 Task: Research Airbnb properties in Begoro, Ghana from 10th November, 2023 to 25th November, 2023 for 4 adults. Place can be private room with 4 bedrooms having 4 beds and 4 bathrooms. Property type can be hotel. Amenities needed are: wifi, TV, free parkinig on premises, gym, breakfast.
Action: Mouse moved to (382, 145)
Screenshot: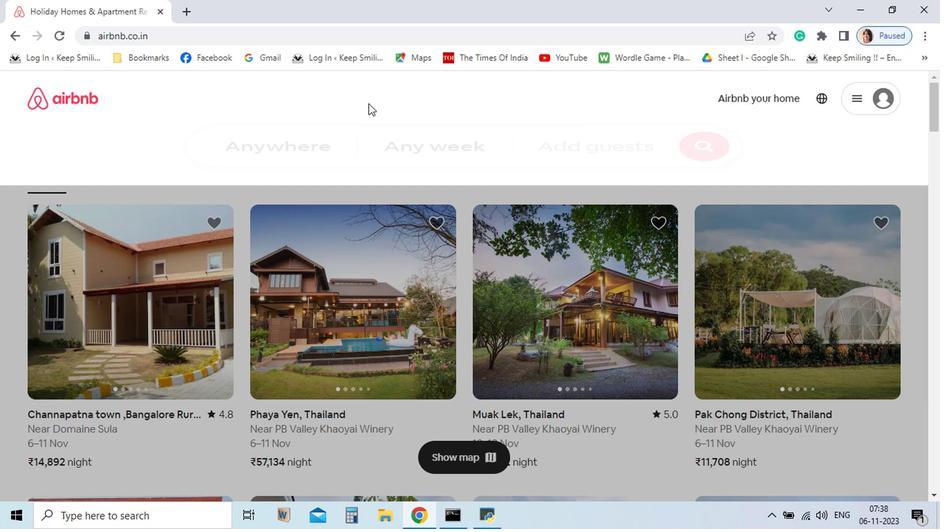 
Action: Mouse pressed left at (382, 145)
Screenshot: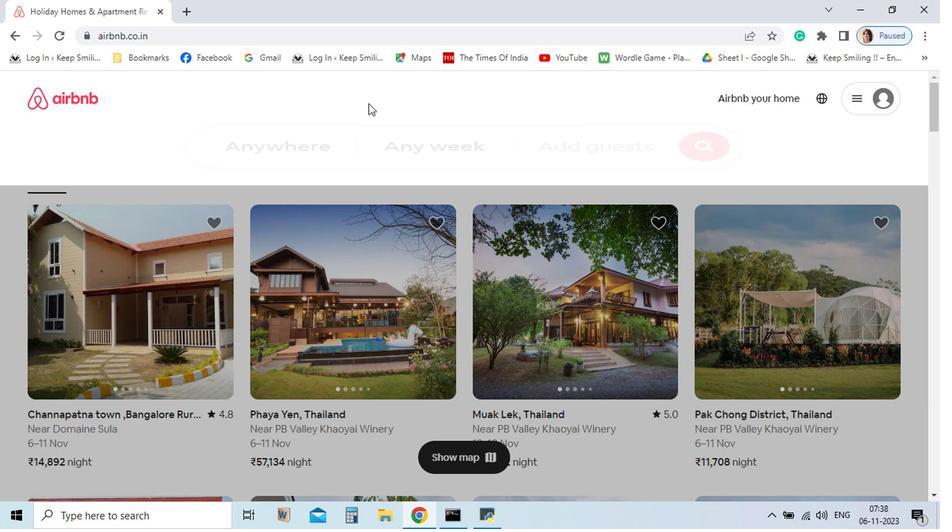 
Action: Mouse moved to (272, 195)
Screenshot: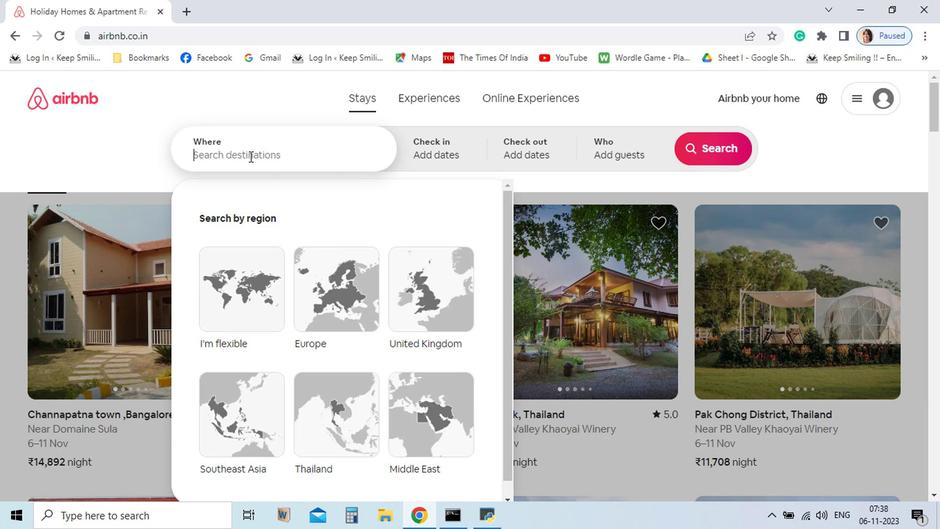 
Action: Mouse pressed left at (272, 195)
Screenshot: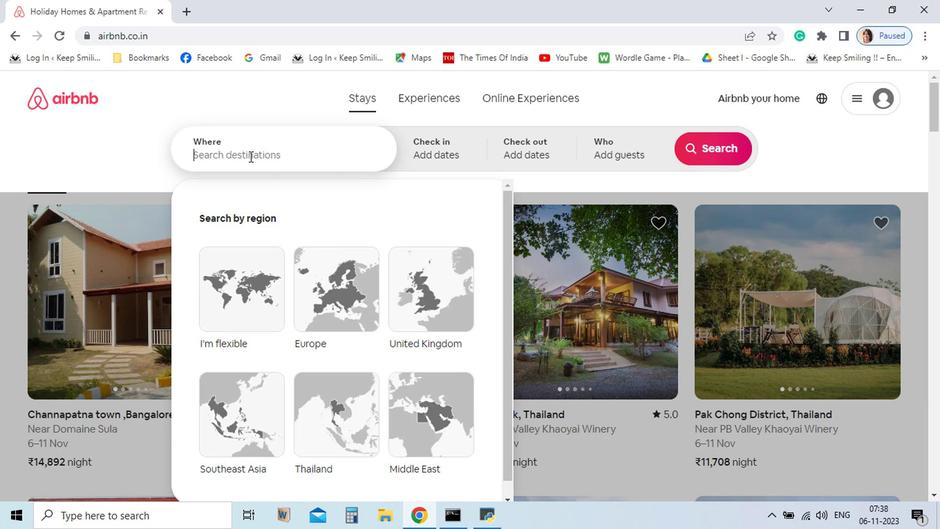 
Action: Key pressed <Key.shift>Begoro,<Key.space>
Screenshot: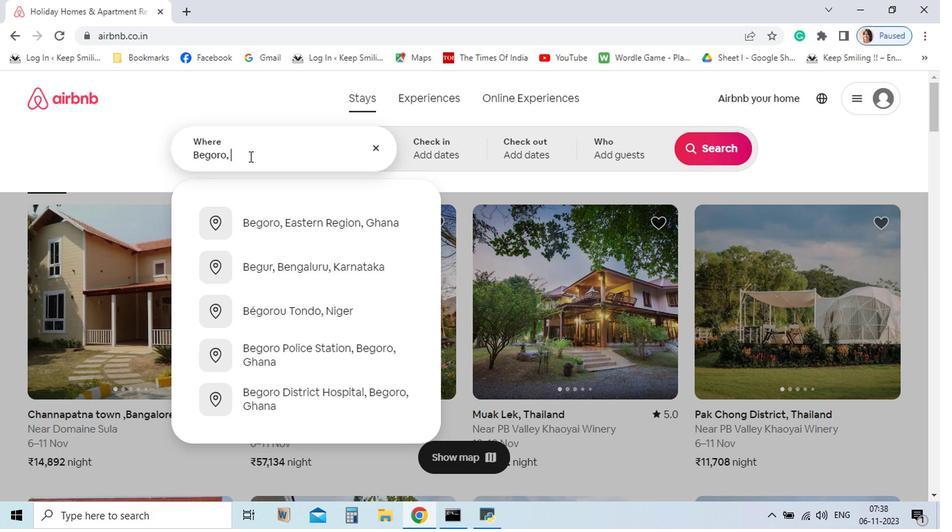 
Action: Mouse moved to (272, 195)
Screenshot: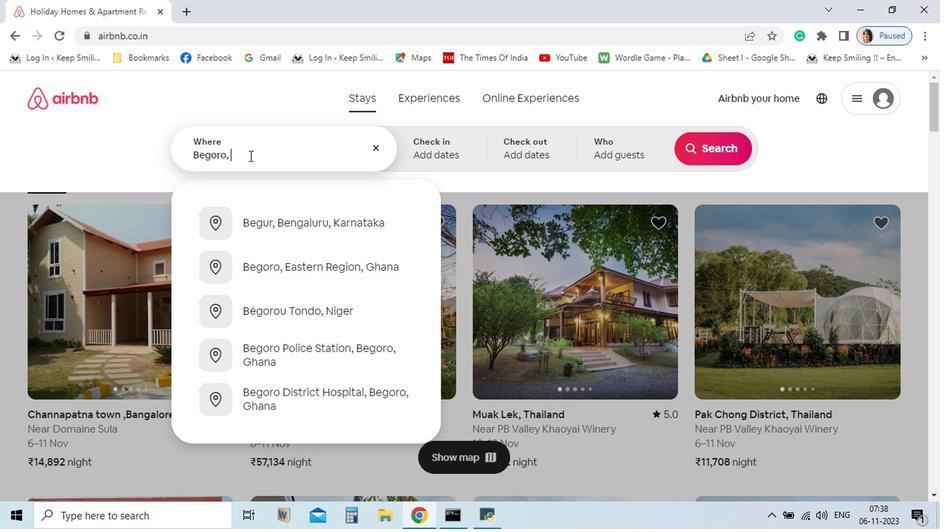 
Action: Key pressed <Key.shift>Ghana<Key.enter>
Screenshot: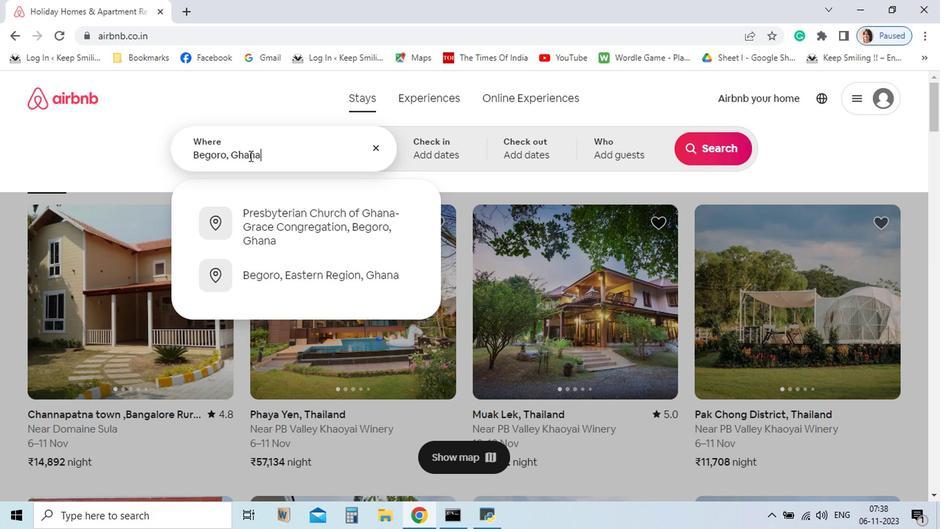 
Action: Mouse moved to (395, 380)
Screenshot: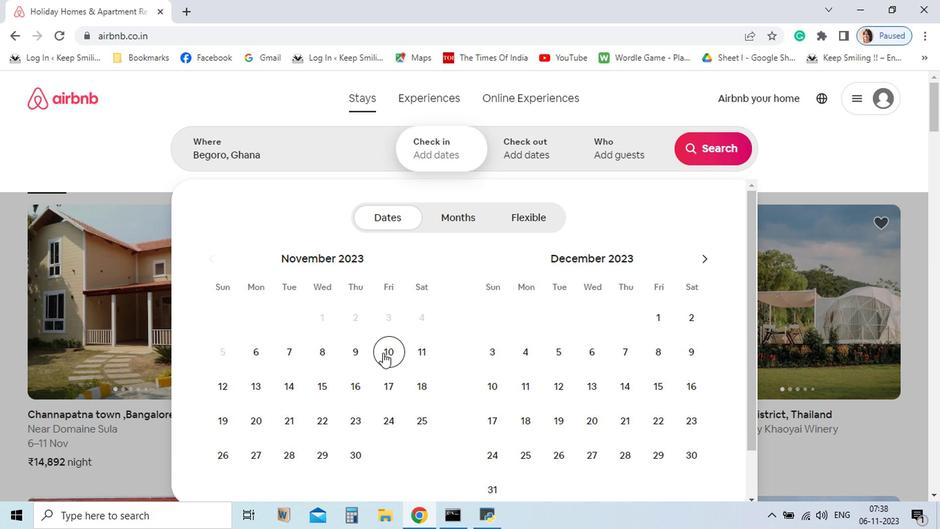 
Action: Mouse pressed left at (395, 380)
Screenshot: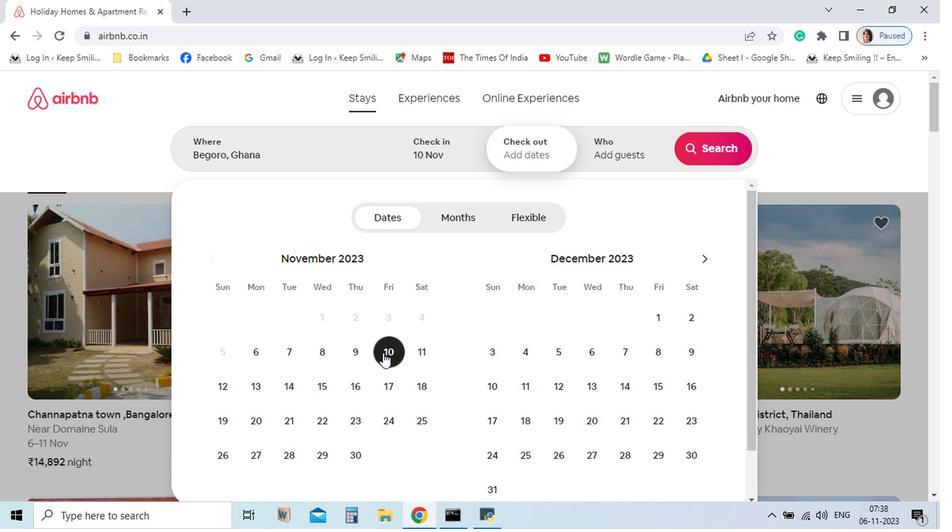 
Action: Mouse moved to (430, 443)
Screenshot: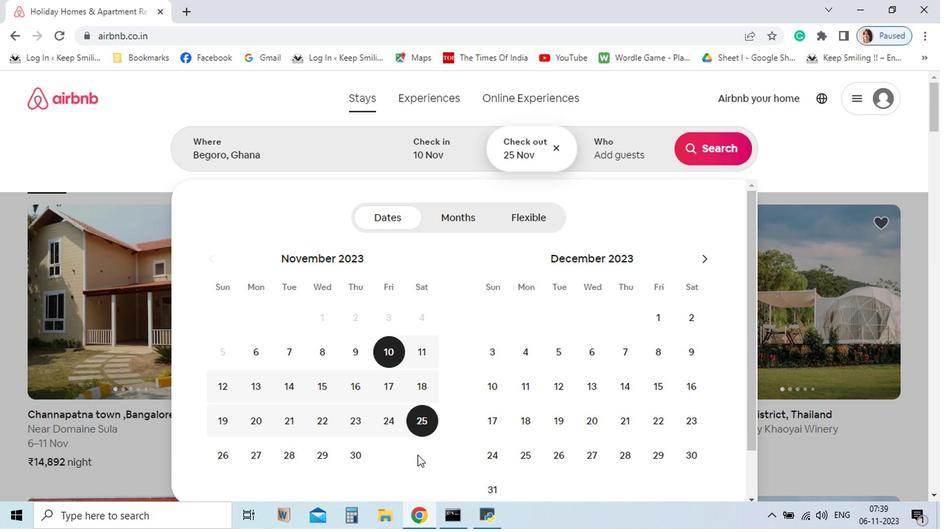 
Action: Mouse pressed left at (430, 443)
Screenshot: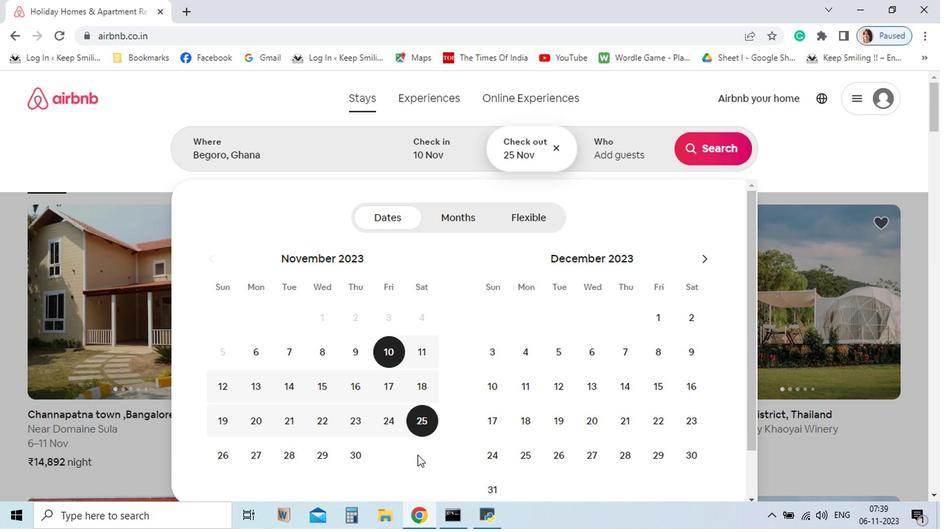
Action: Mouse moved to (619, 187)
Screenshot: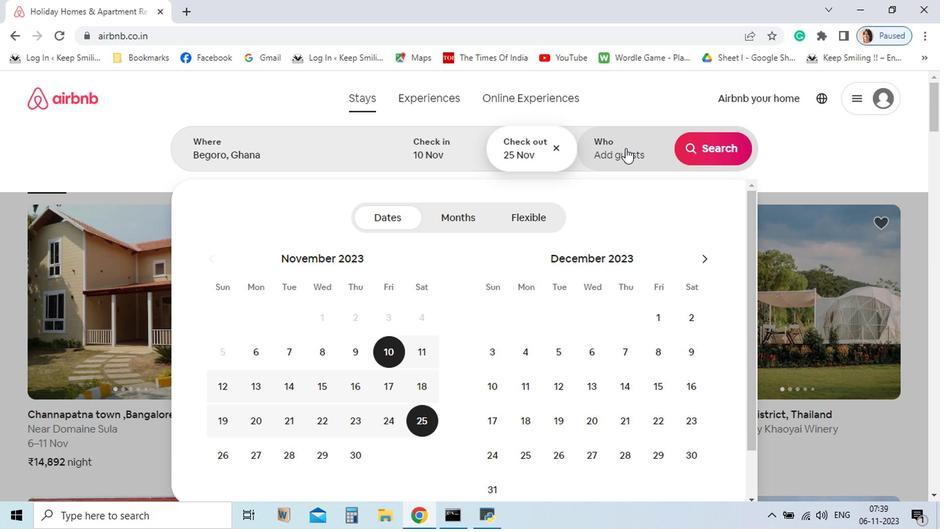
Action: Mouse pressed left at (619, 187)
Screenshot: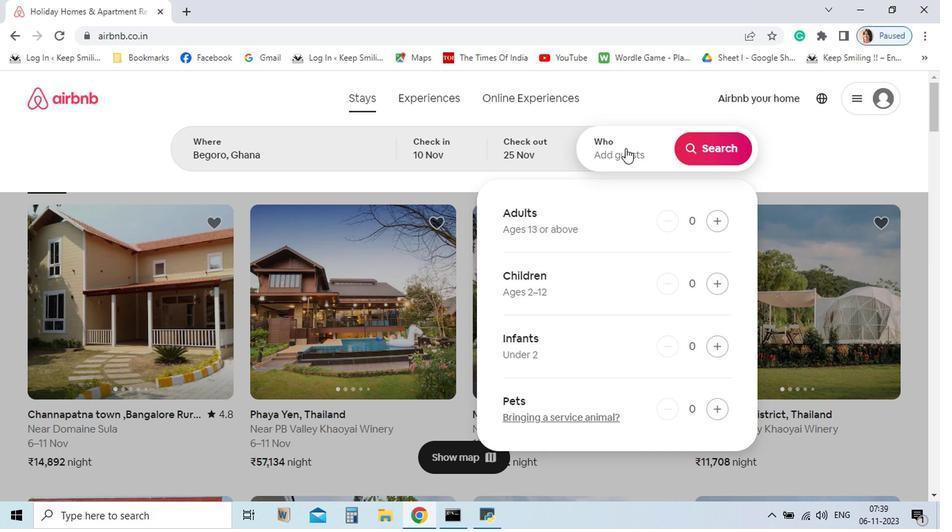 
Action: Mouse moved to (707, 255)
Screenshot: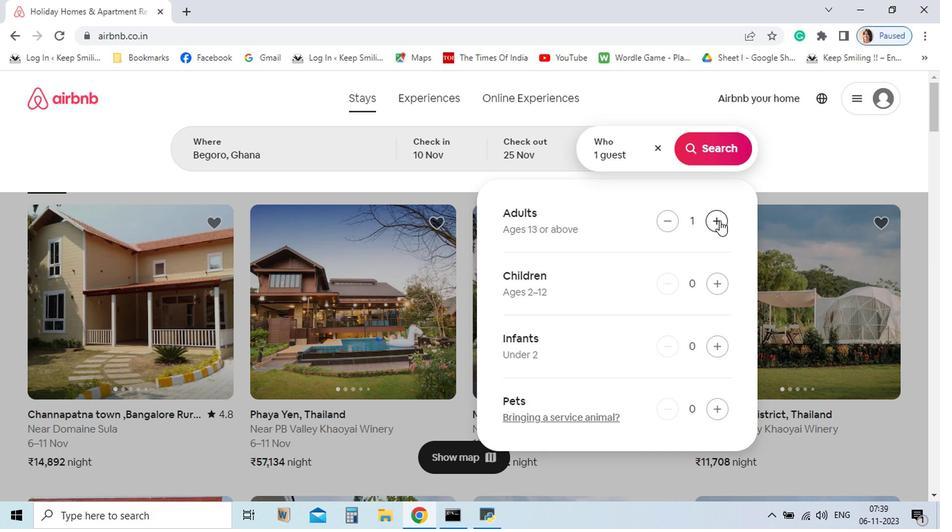 
Action: Mouse pressed left at (707, 255)
Screenshot: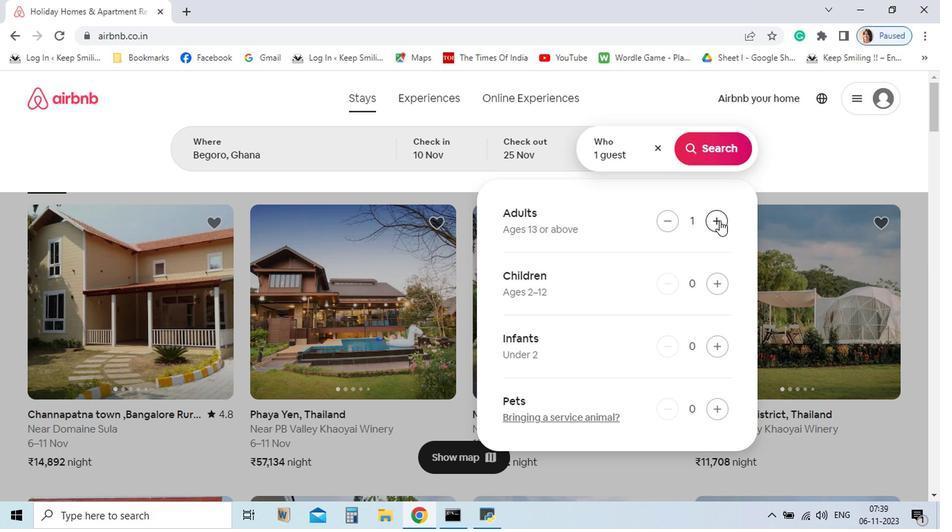 
Action: Mouse pressed left at (707, 255)
Screenshot: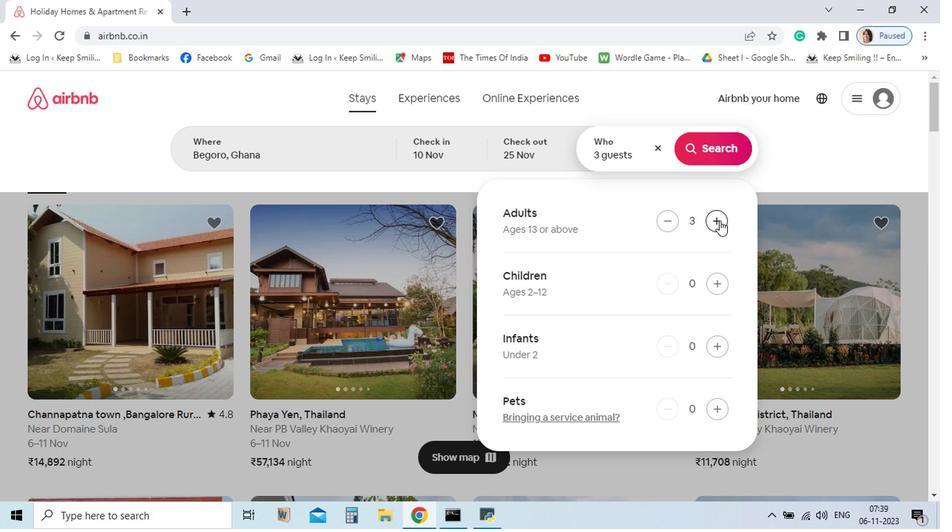 
Action: Mouse pressed left at (707, 255)
Screenshot: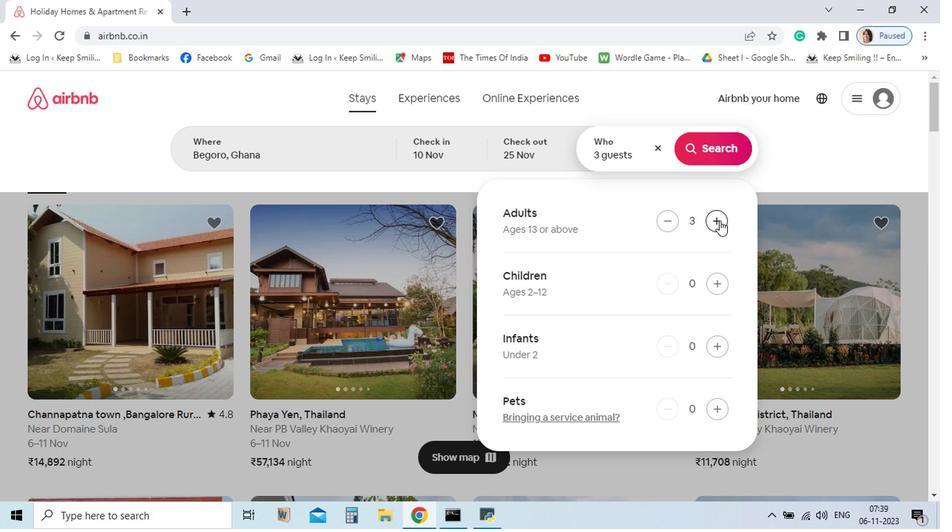 
Action: Mouse pressed left at (707, 255)
Screenshot: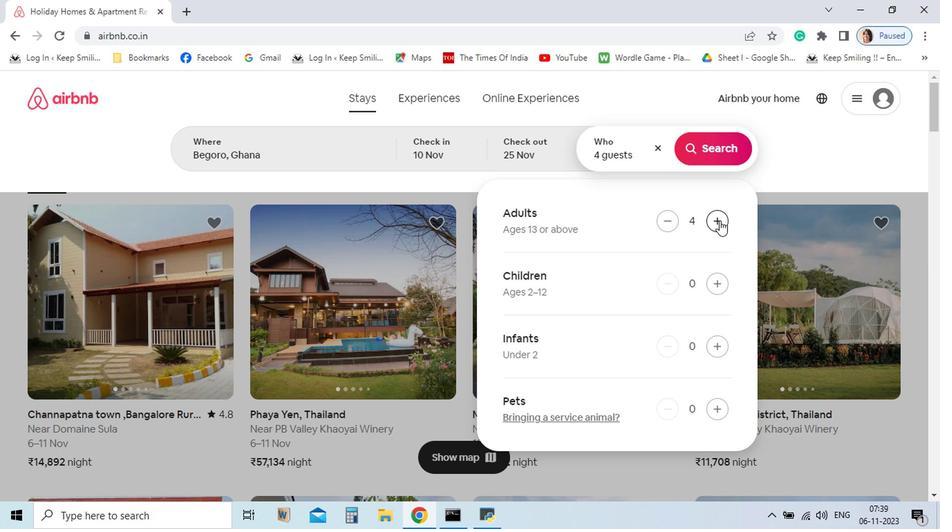 
Action: Mouse moved to (711, 185)
Screenshot: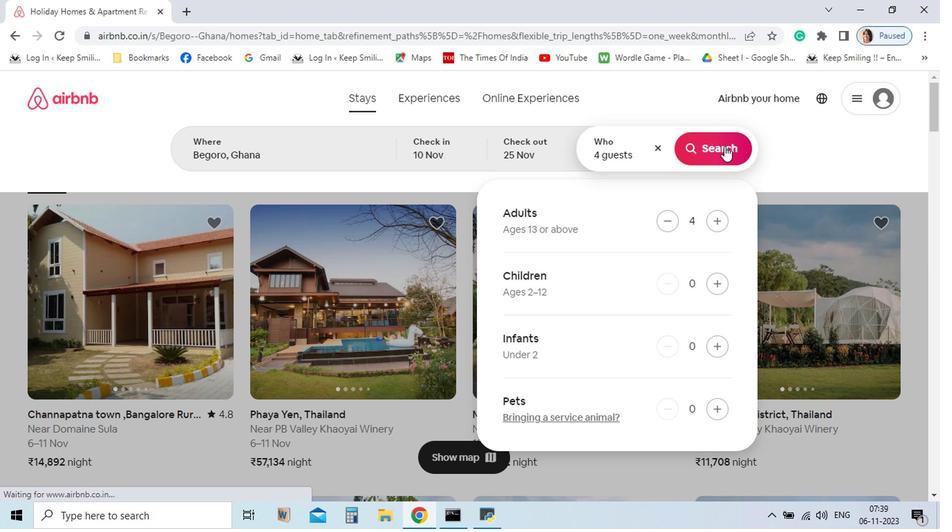 
Action: Mouse pressed left at (711, 185)
Screenshot: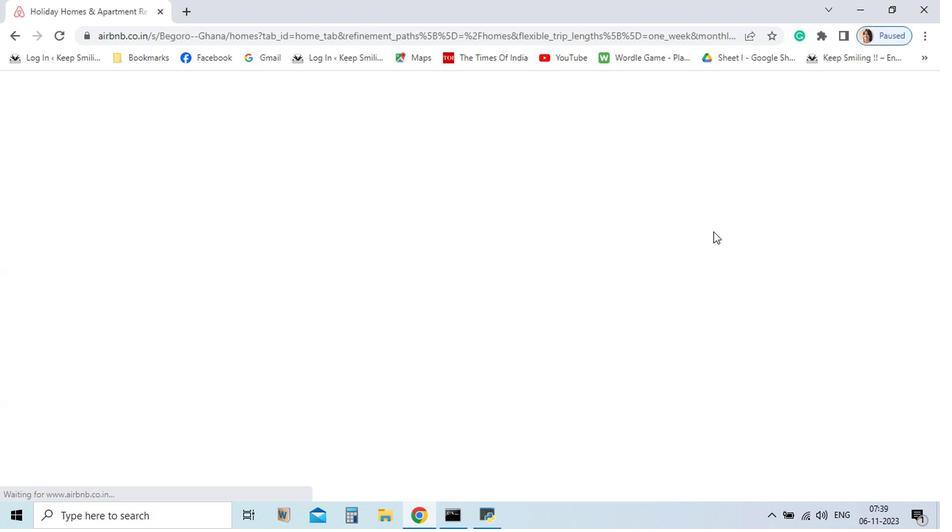 
Action: Mouse moved to (710, 194)
Screenshot: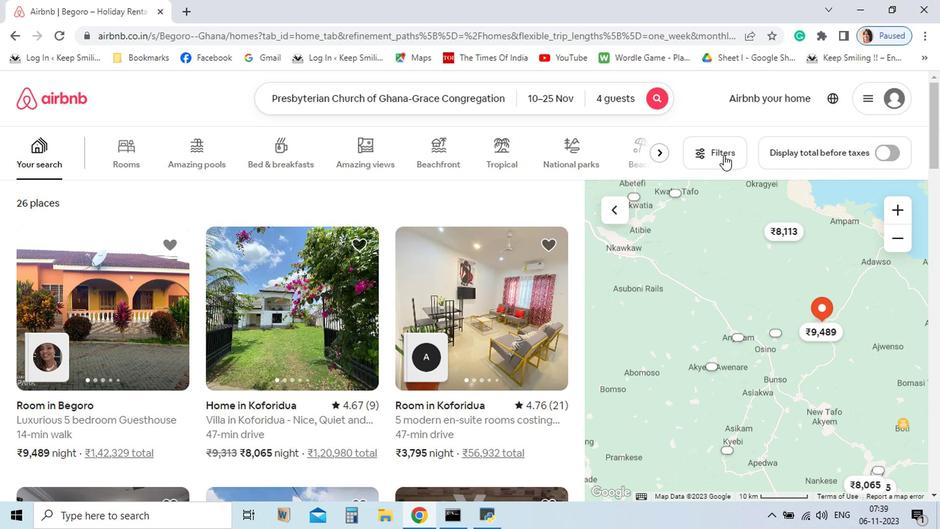 
Action: Mouse pressed left at (710, 194)
Screenshot: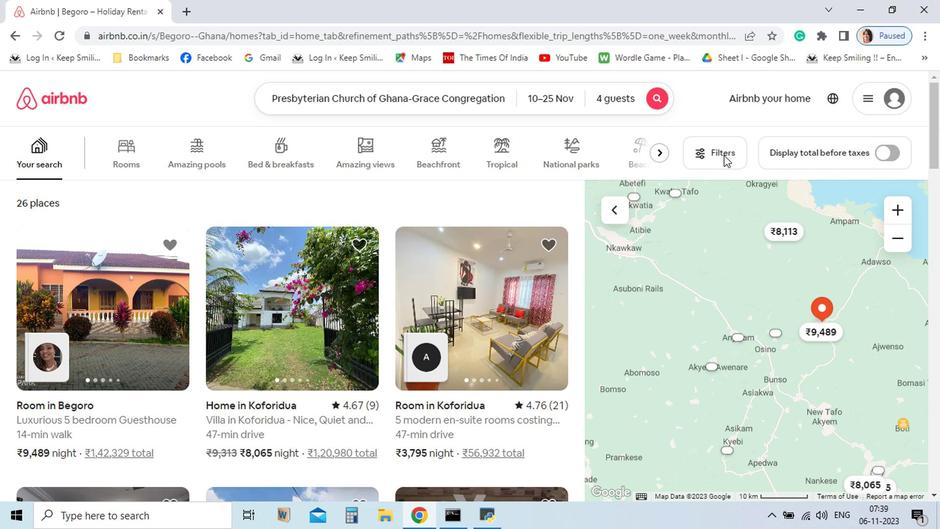 
Action: Mouse moved to (721, 222)
Screenshot: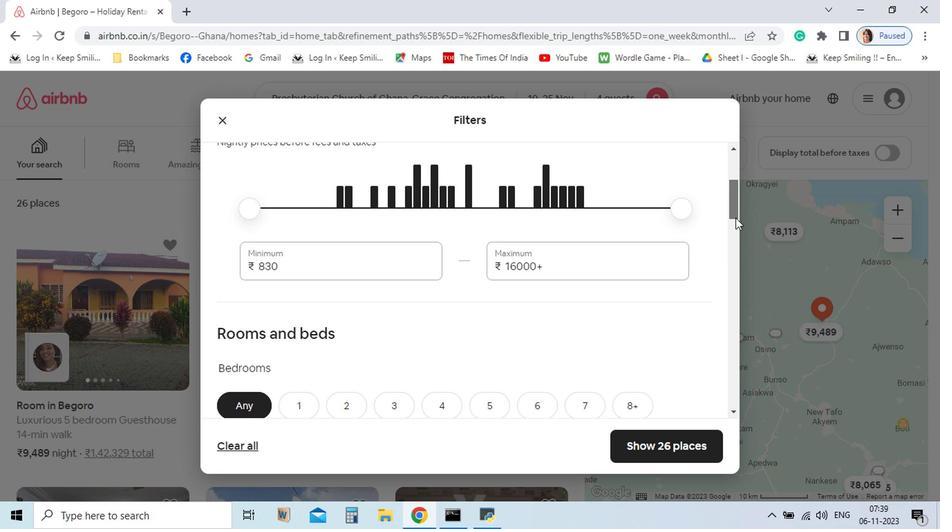 
Action: Mouse pressed left at (721, 222)
Screenshot: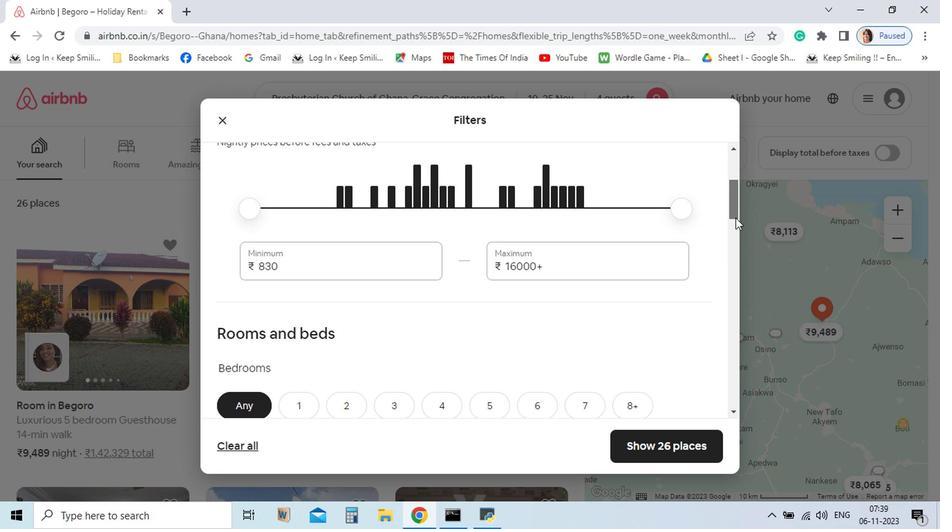 
Action: Mouse moved to (449, 296)
Screenshot: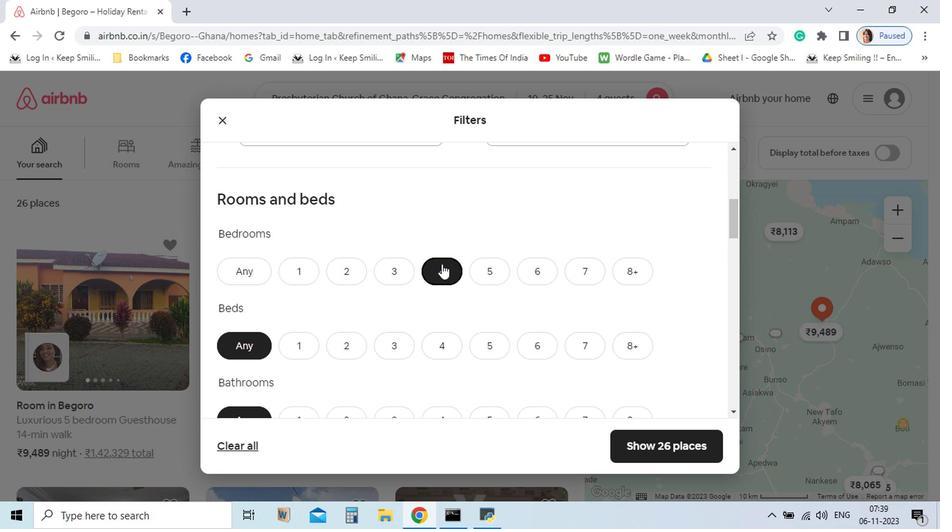 
Action: Mouse pressed left at (449, 296)
Screenshot: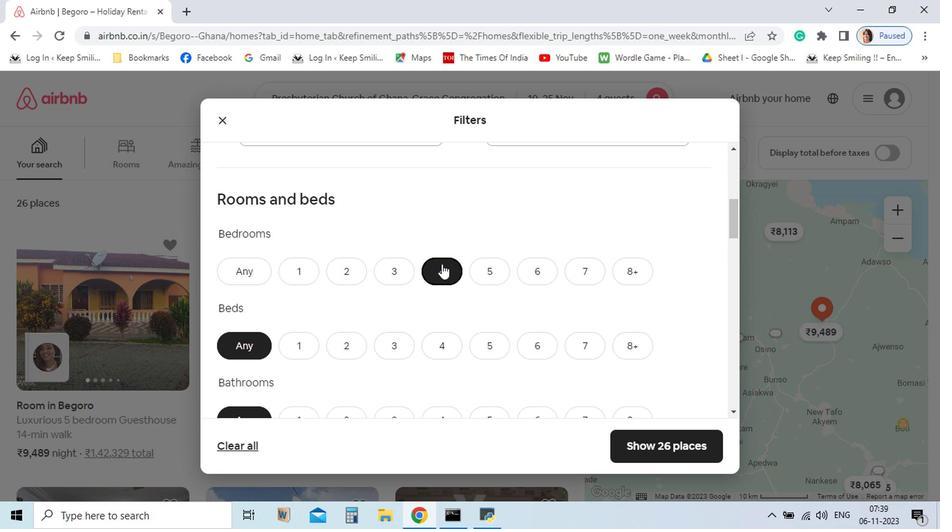 
Action: Mouse moved to (454, 367)
Screenshot: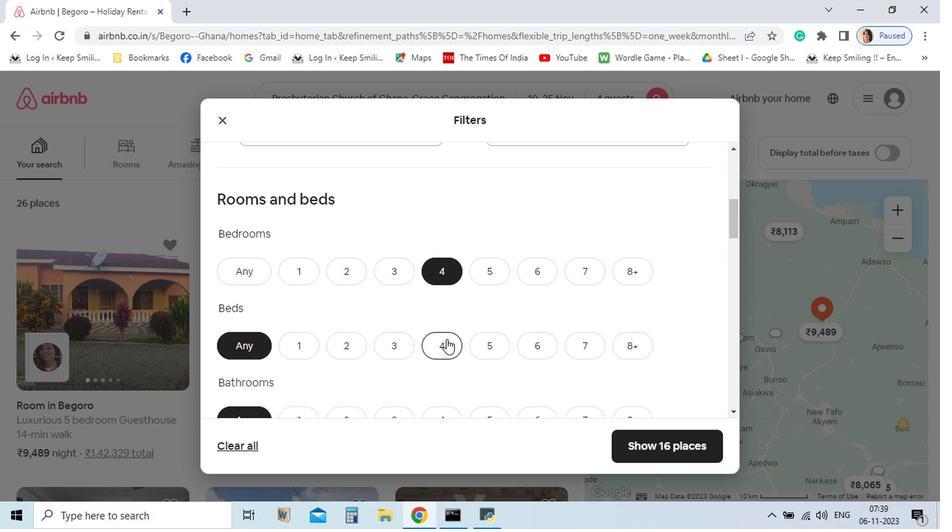 
Action: Mouse pressed left at (454, 367)
Screenshot: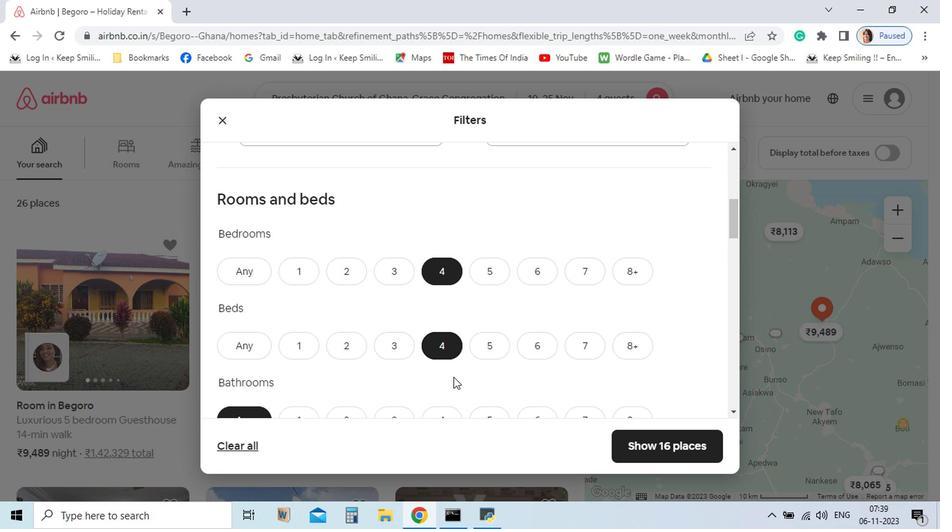 
Action: Mouse moved to (460, 403)
Screenshot: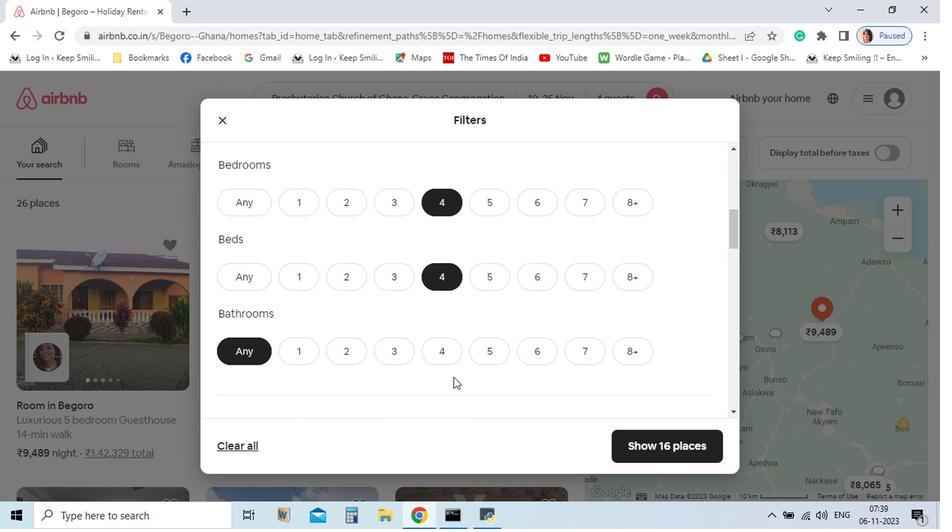 
Action: Mouse scrolled (460, 402) with delta (0, 0)
Screenshot: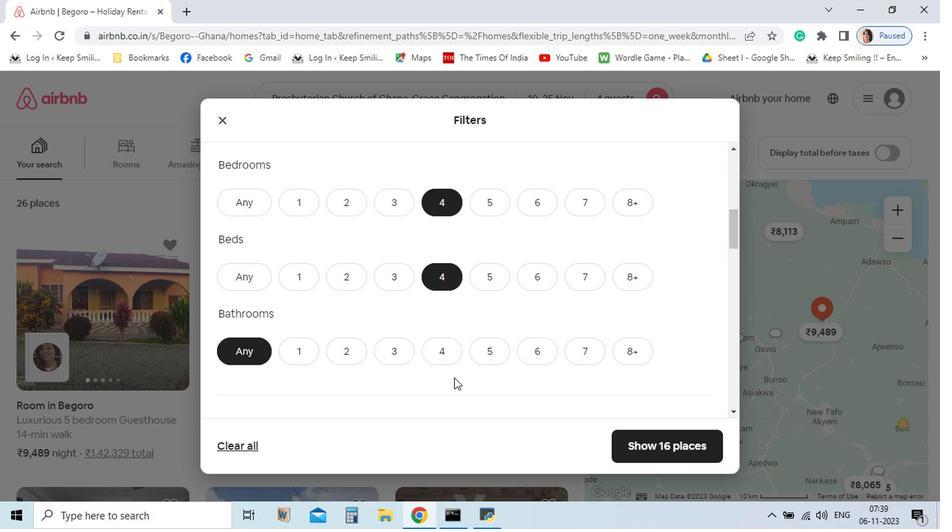 
Action: Mouse moved to (453, 379)
Screenshot: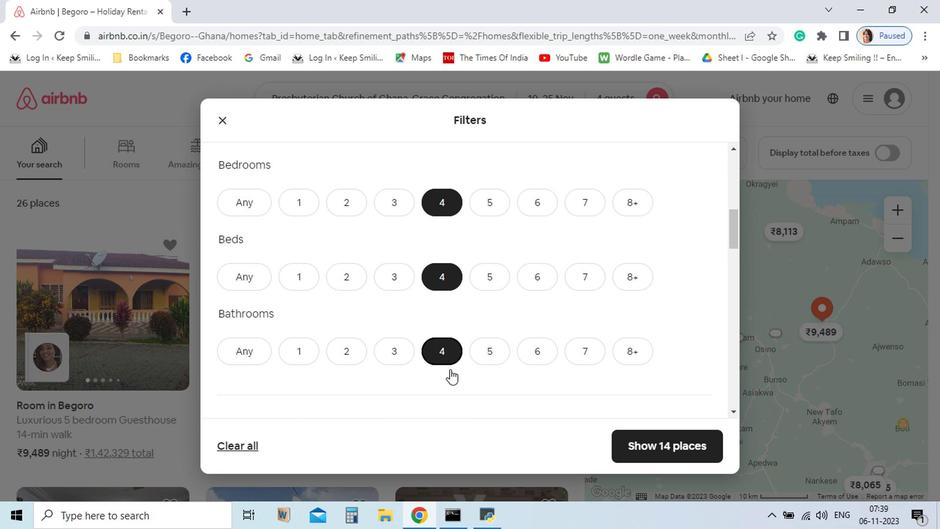 
Action: Mouse pressed left at (453, 379)
Screenshot: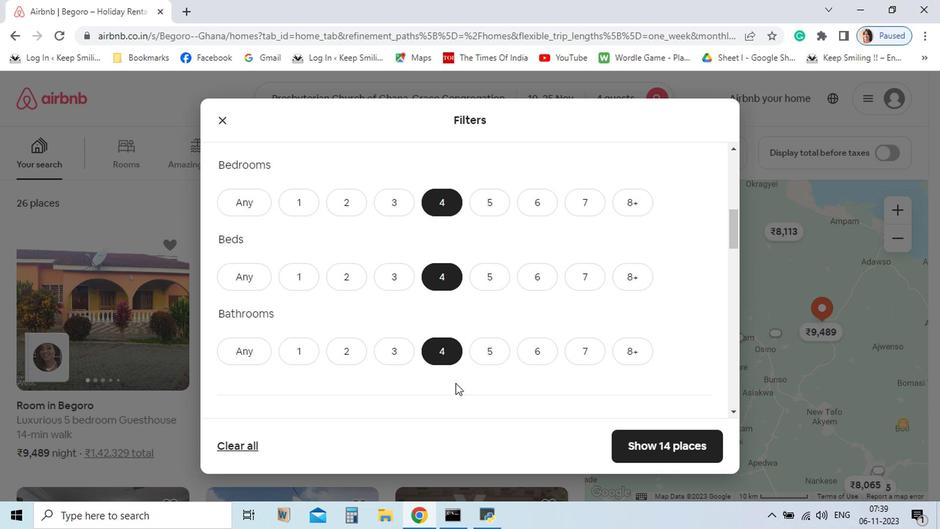 
Action: Mouse moved to (467, 419)
Screenshot: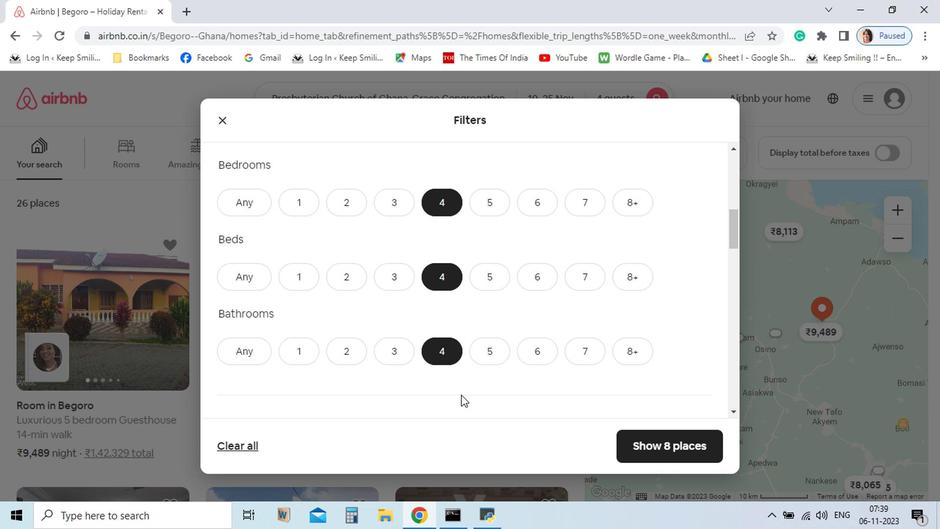 
Action: Mouse scrolled (467, 419) with delta (0, 0)
Screenshot: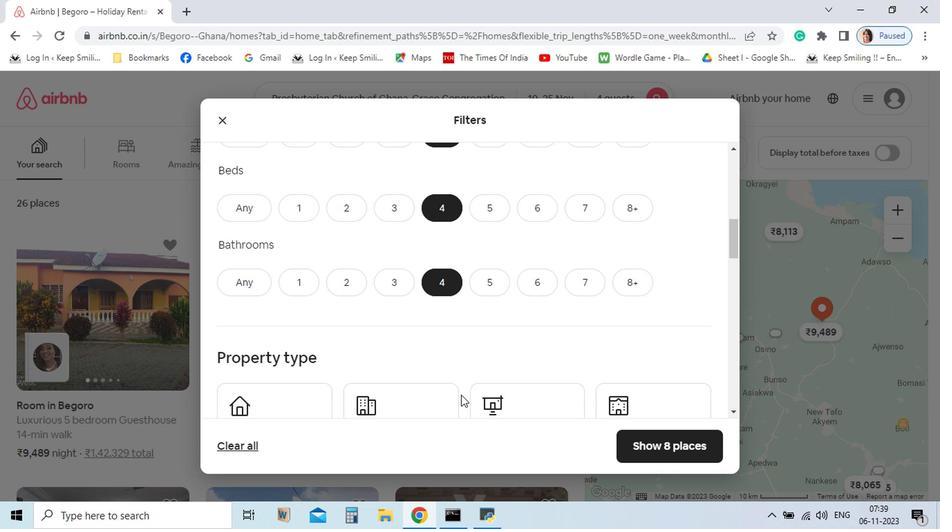 
Action: Mouse scrolled (467, 419) with delta (0, 0)
Screenshot: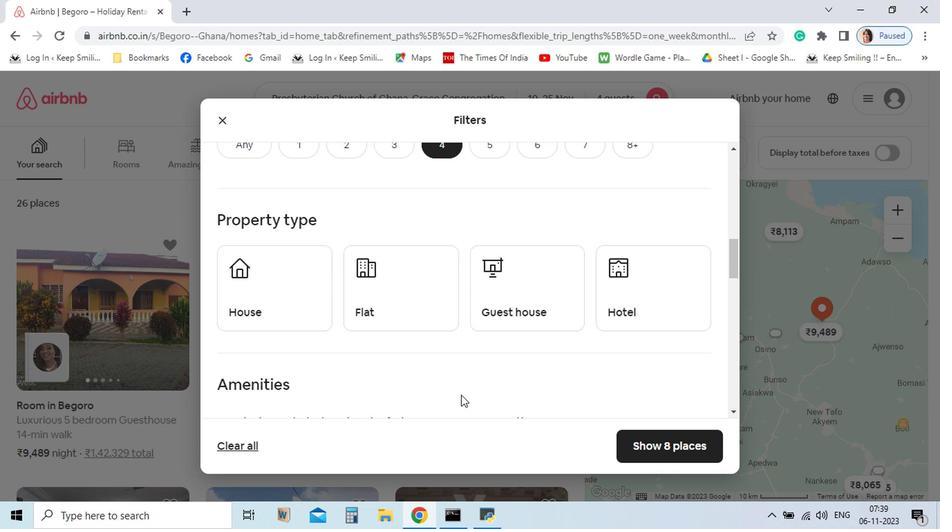 
Action: Mouse scrolled (467, 419) with delta (0, 0)
Screenshot: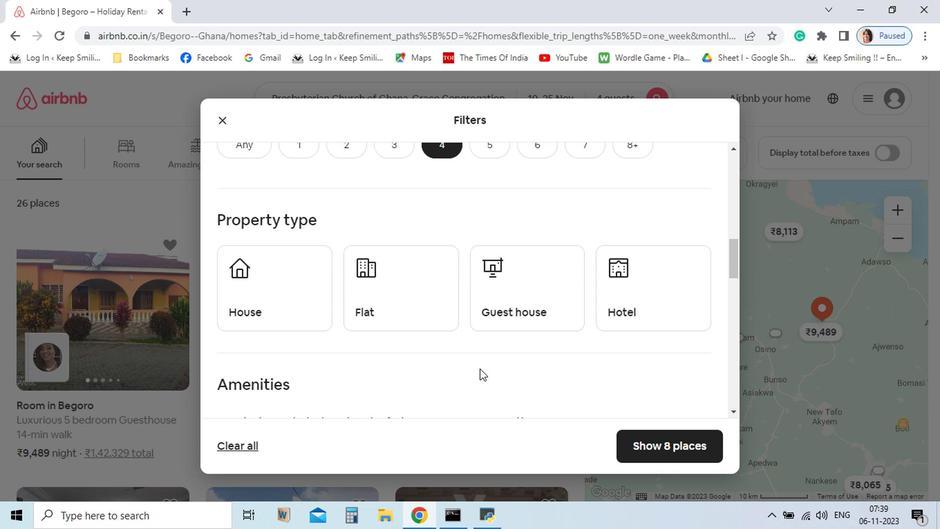 
Action: Mouse moved to (632, 304)
Screenshot: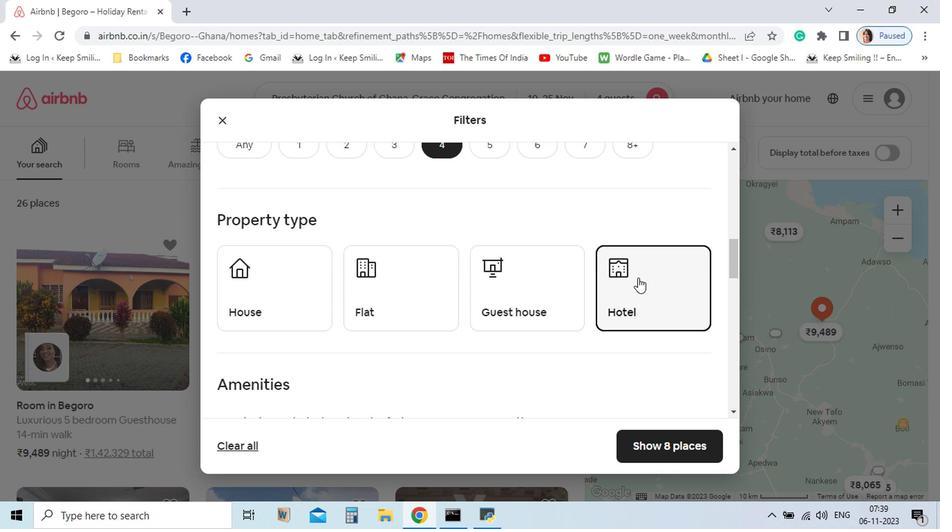 
Action: Mouse pressed left at (632, 304)
Screenshot: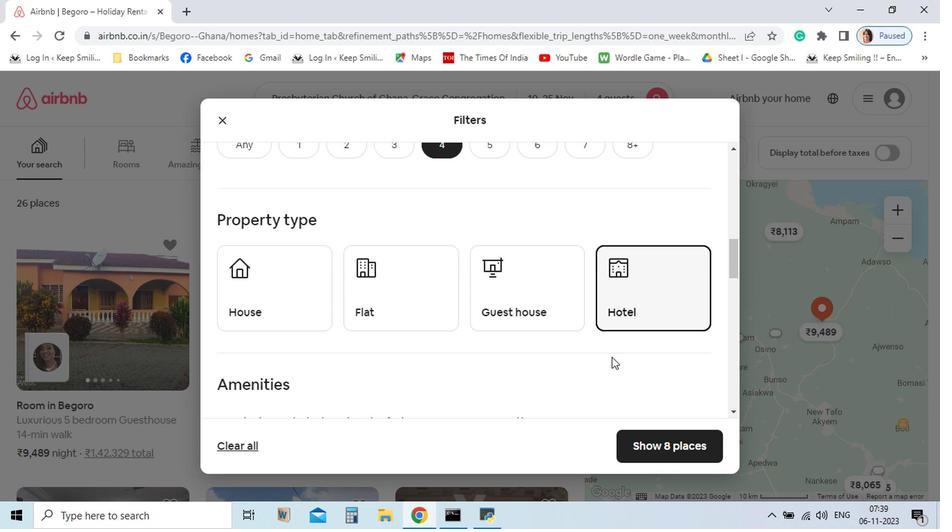 
Action: Mouse moved to (504, 467)
Screenshot: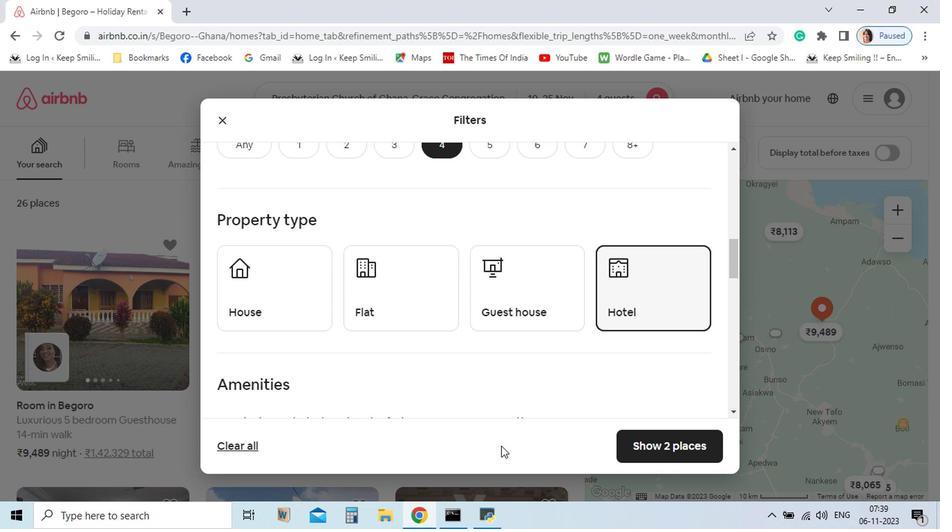 
Action: Mouse scrolled (504, 467) with delta (0, 0)
Screenshot: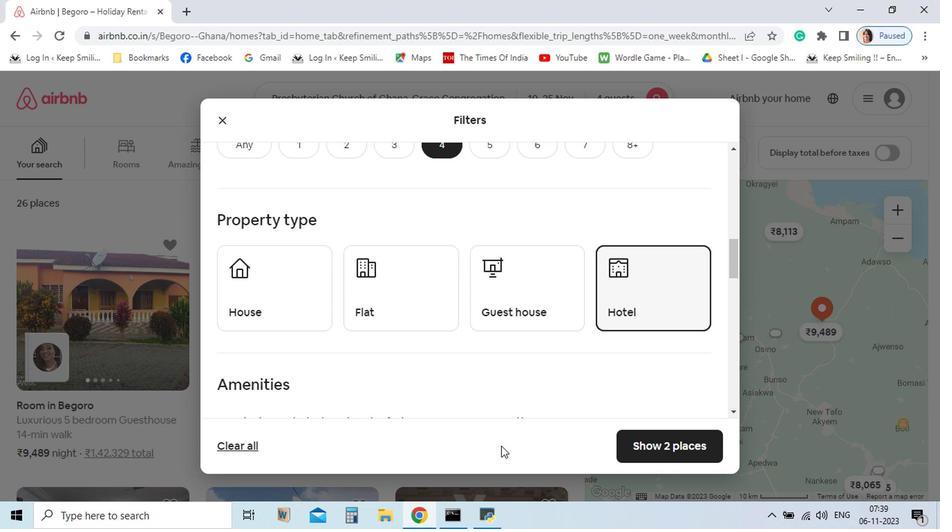
Action: Mouse moved to (472, 447)
Screenshot: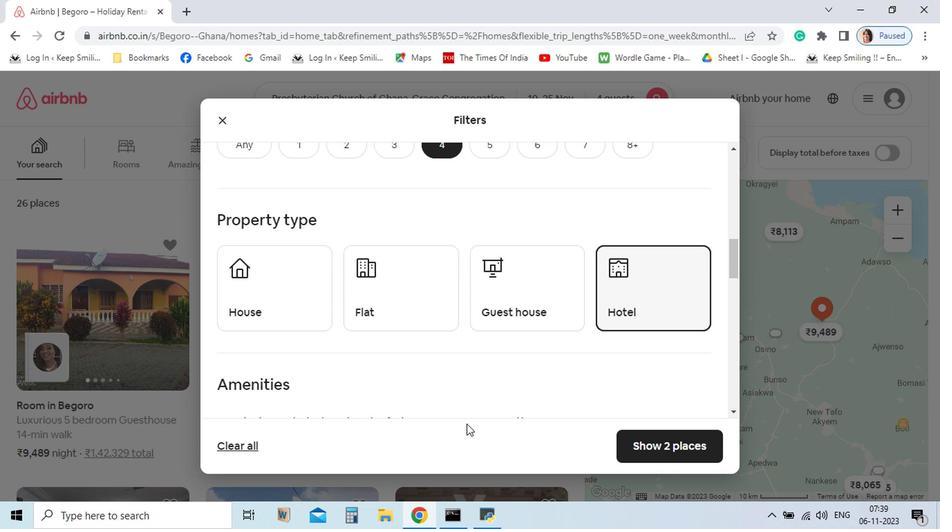 
Action: Mouse scrolled (472, 446) with delta (0, 0)
Screenshot: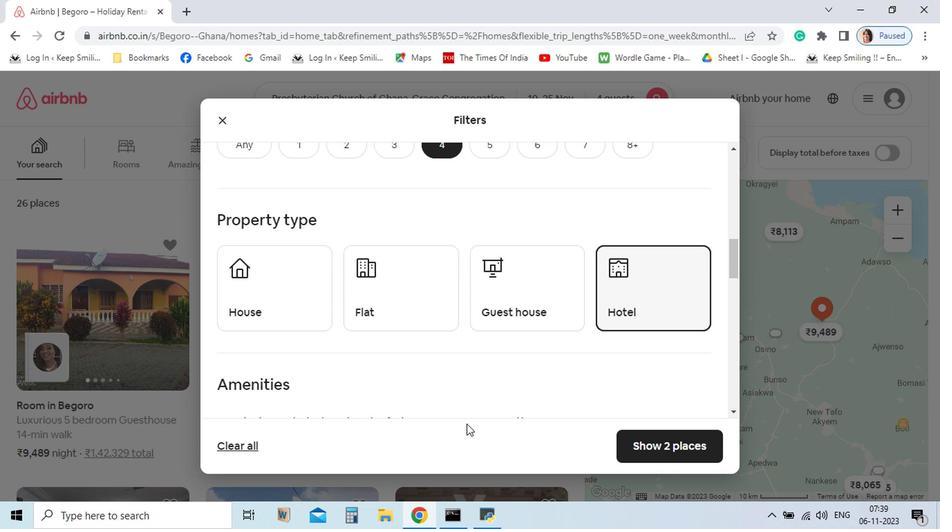 
Action: Mouse scrolled (472, 446) with delta (0, 0)
Screenshot: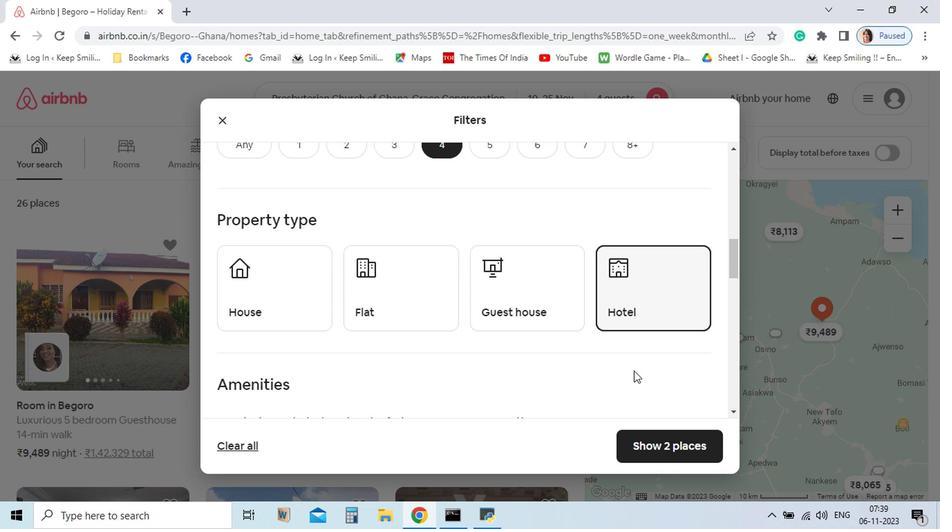 
Action: Mouse moved to (722, 298)
Screenshot: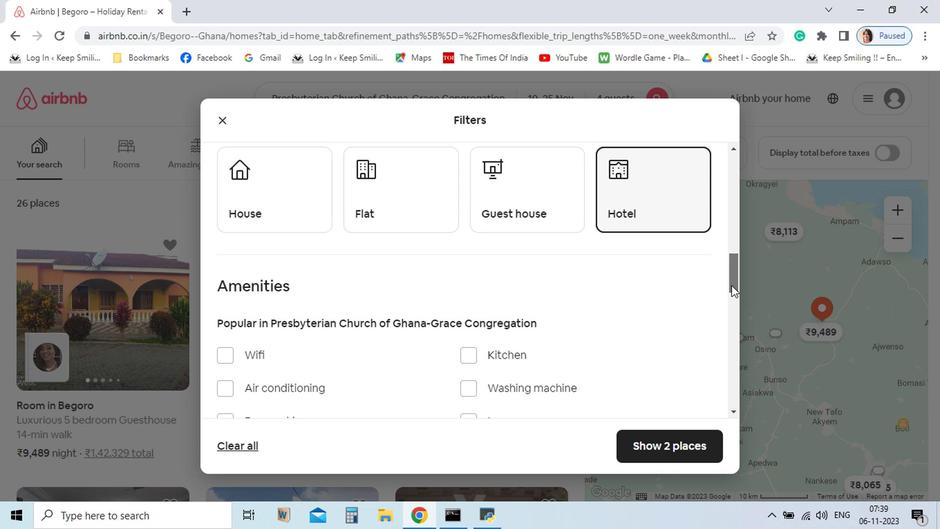 
Action: Mouse pressed left at (722, 298)
Screenshot: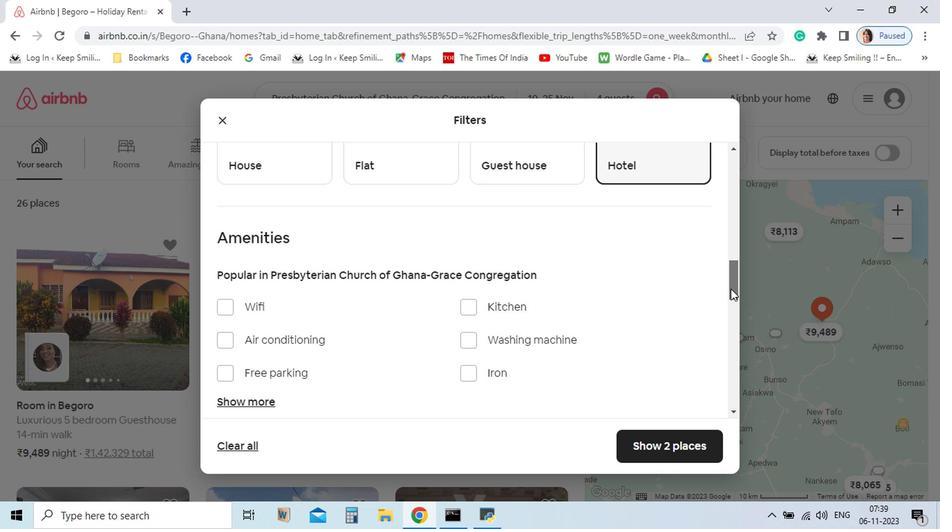 
Action: Mouse moved to (251, 325)
Screenshot: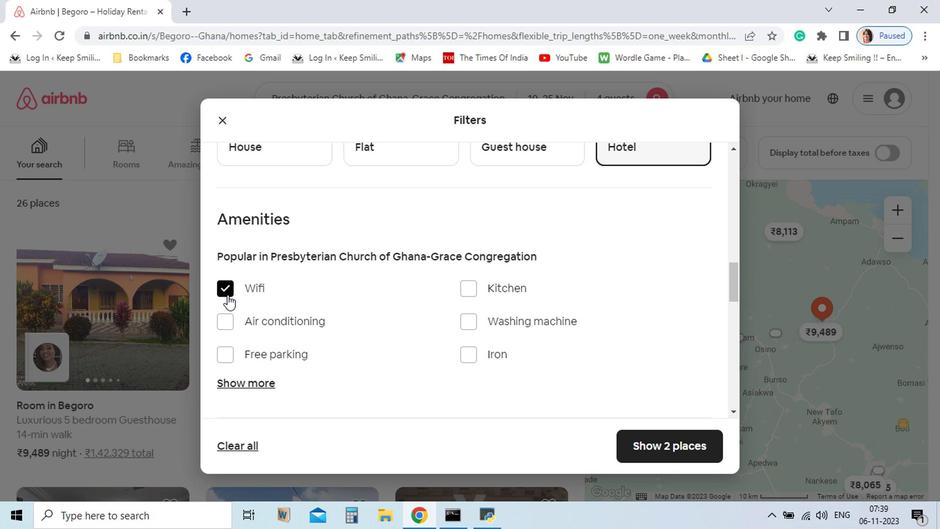 
Action: Mouse pressed left at (251, 325)
Screenshot: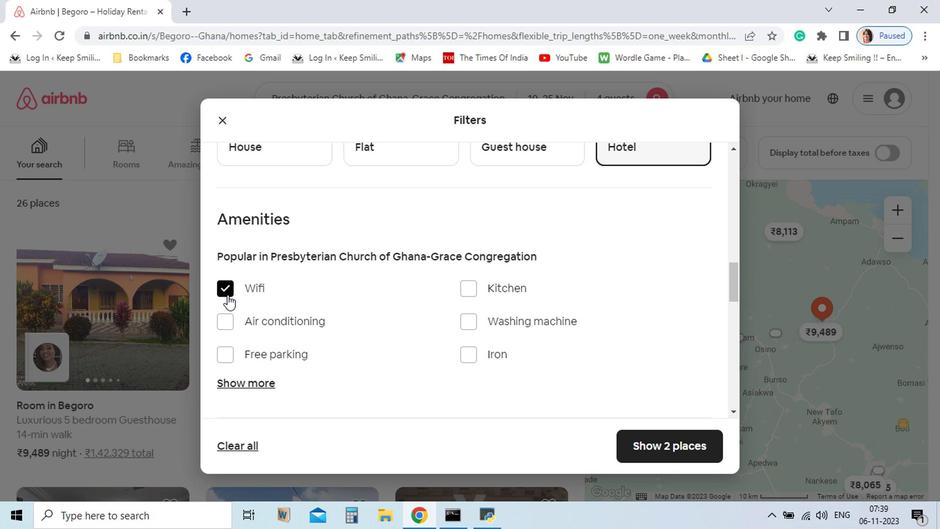 
Action: Mouse moved to (247, 378)
Screenshot: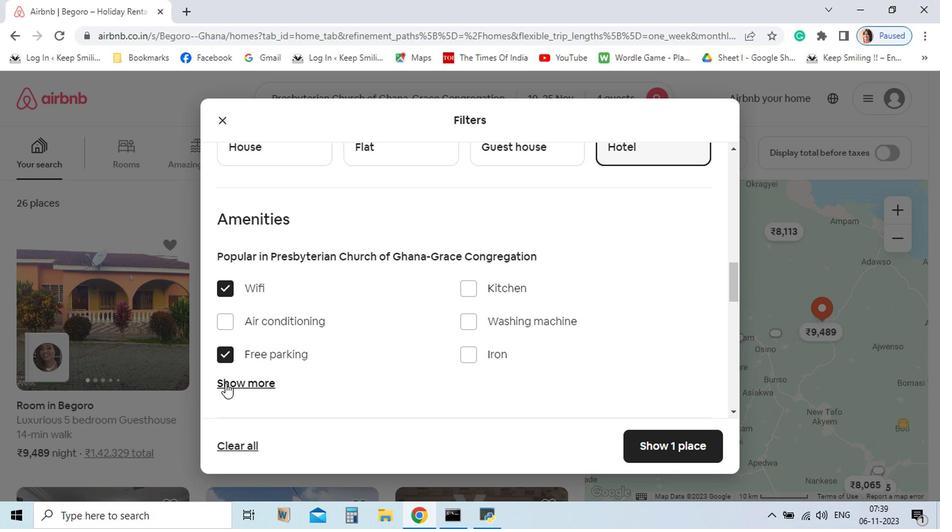 
Action: Mouse pressed left at (247, 378)
Screenshot: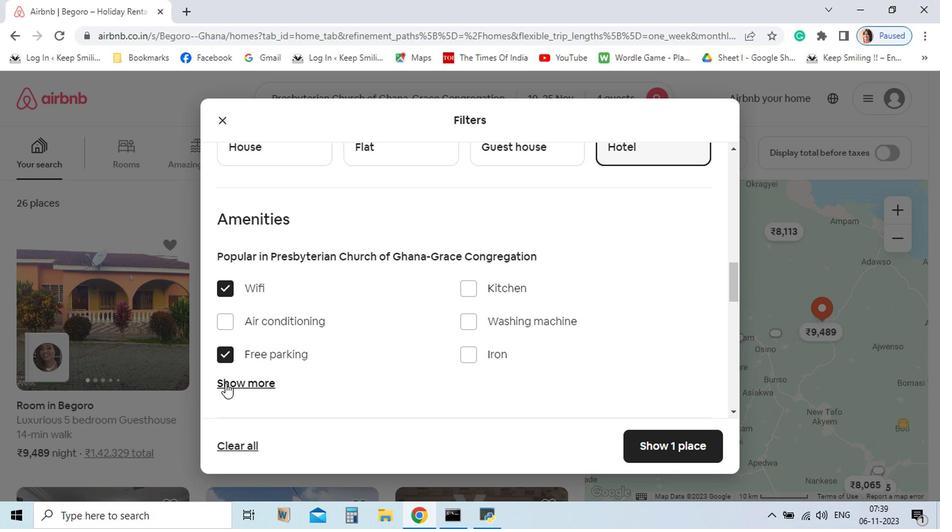 
Action: Mouse moved to (249, 409)
Screenshot: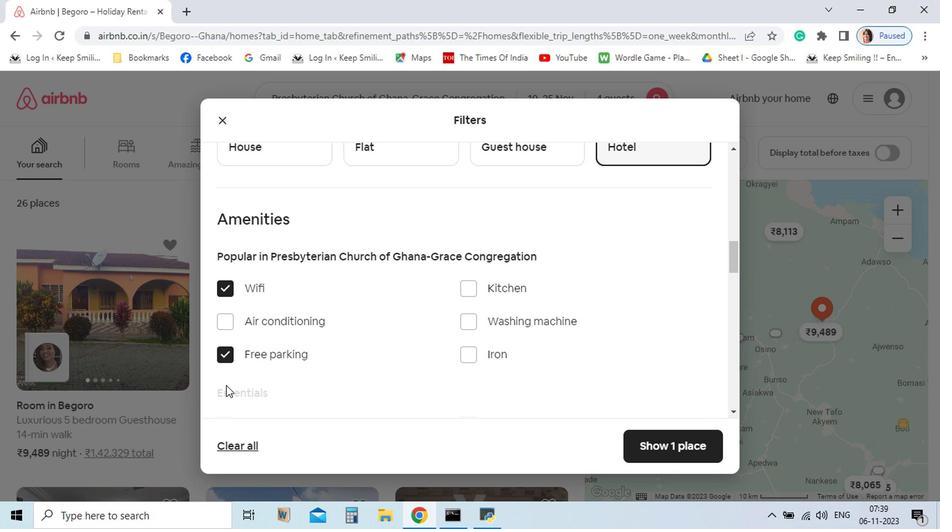
Action: Mouse pressed left at (249, 409)
Screenshot: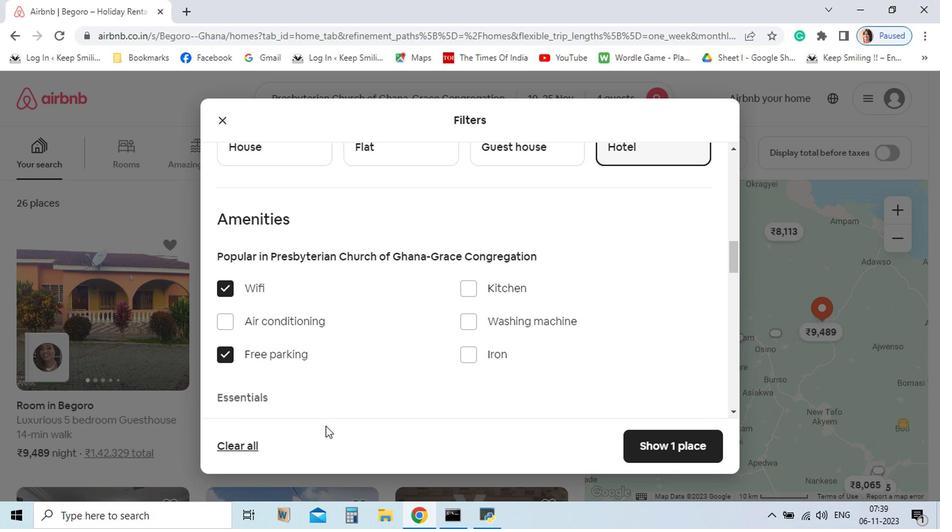
Action: Mouse moved to (419, 420)
Screenshot: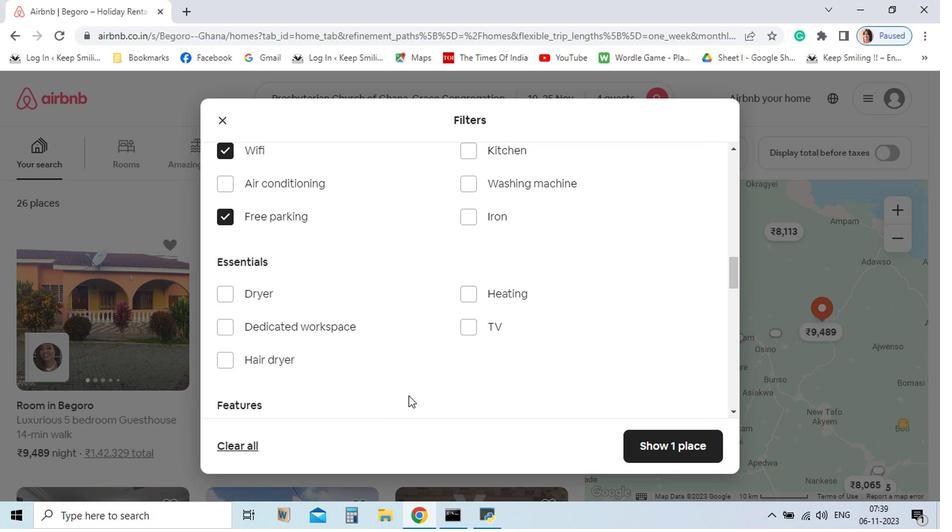 
Action: Mouse scrolled (419, 419) with delta (0, 0)
Screenshot: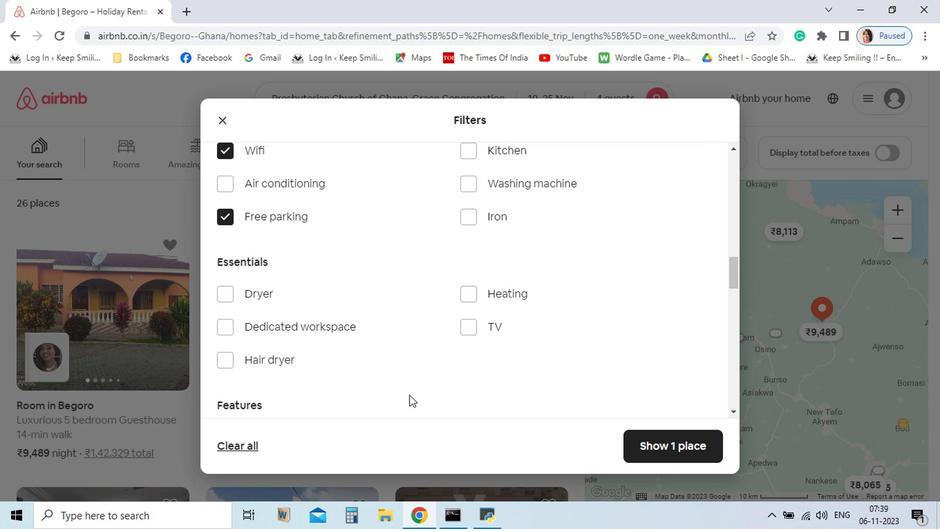 
Action: Mouse scrolled (419, 419) with delta (0, 0)
Screenshot: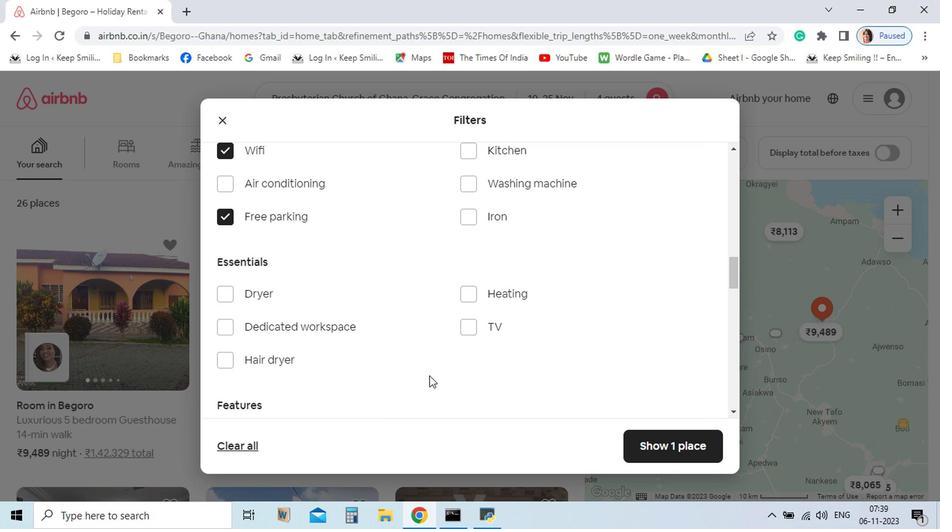 
Action: Mouse moved to (480, 353)
Screenshot: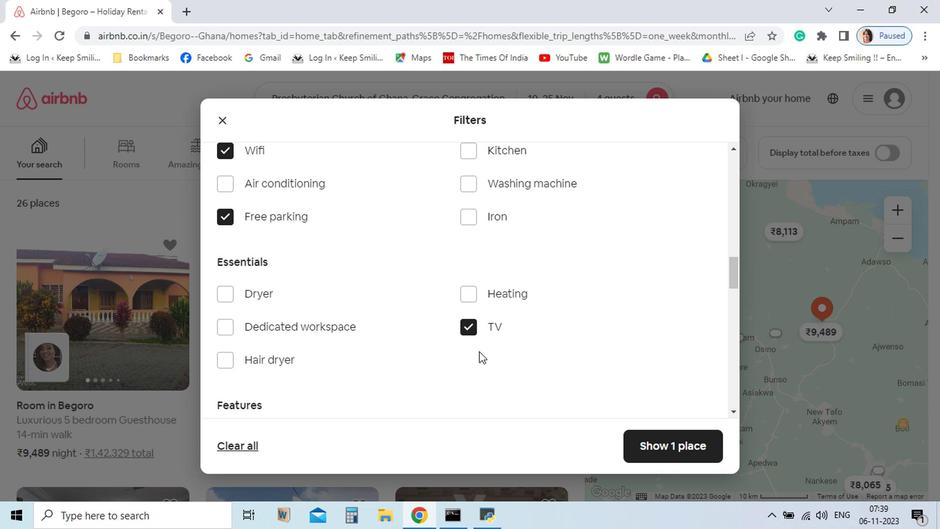 
Action: Mouse pressed left at (480, 353)
Screenshot: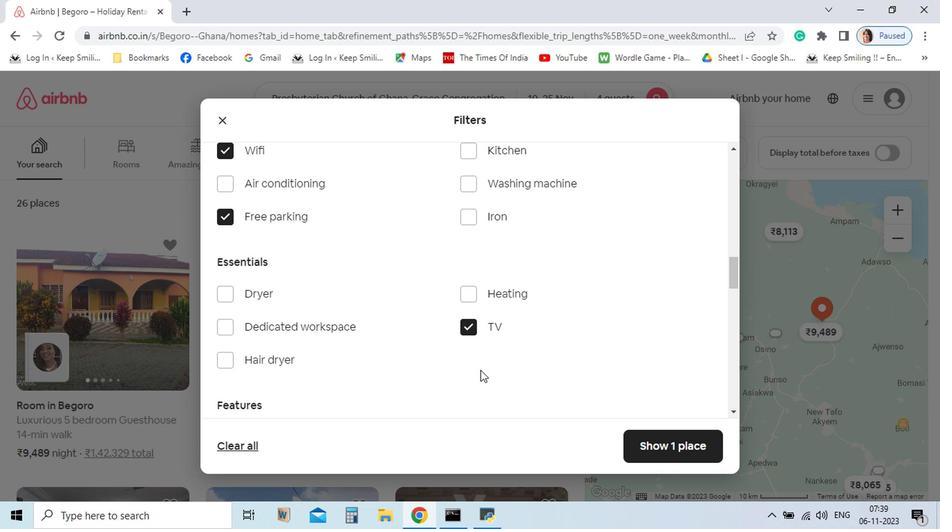 
Action: Mouse moved to (487, 399)
Screenshot: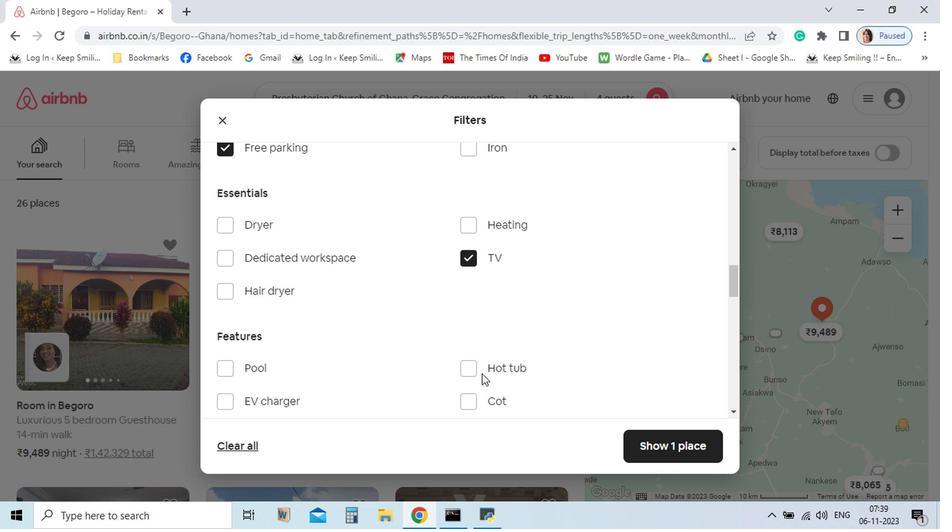 
Action: Mouse scrolled (487, 399) with delta (0, 0)
Screenshot: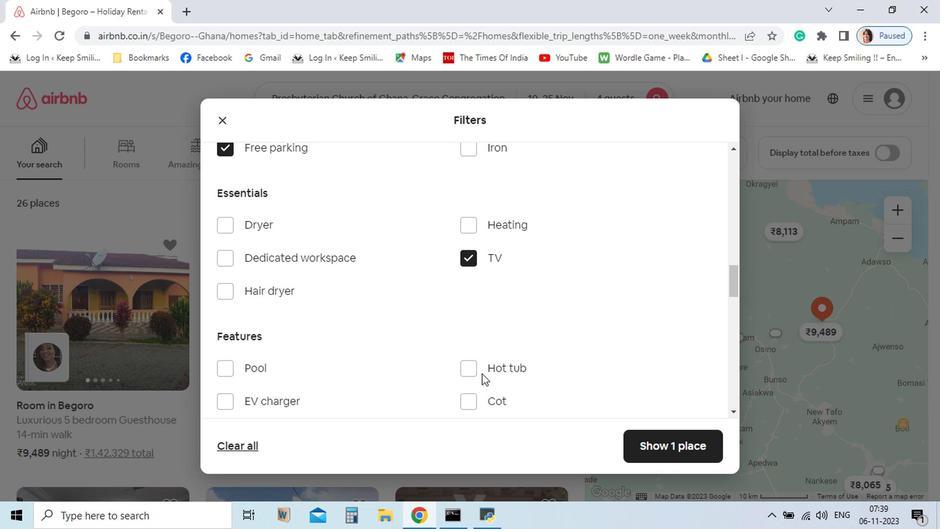 
Action: Mouse scrolled (487, 399) with delta (0, 0)
Screenshot: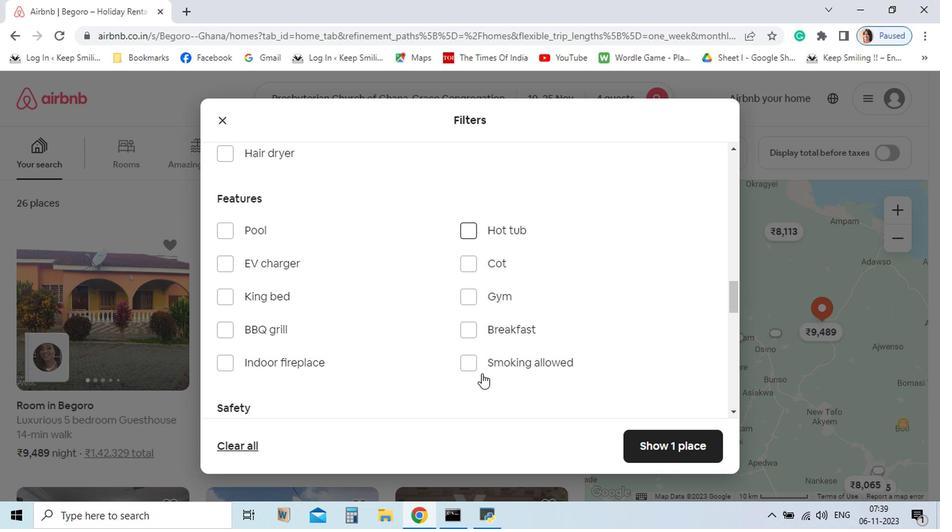 
Action: Mouse scrolled (487, 399) with delta (0, 0)
Screenshot: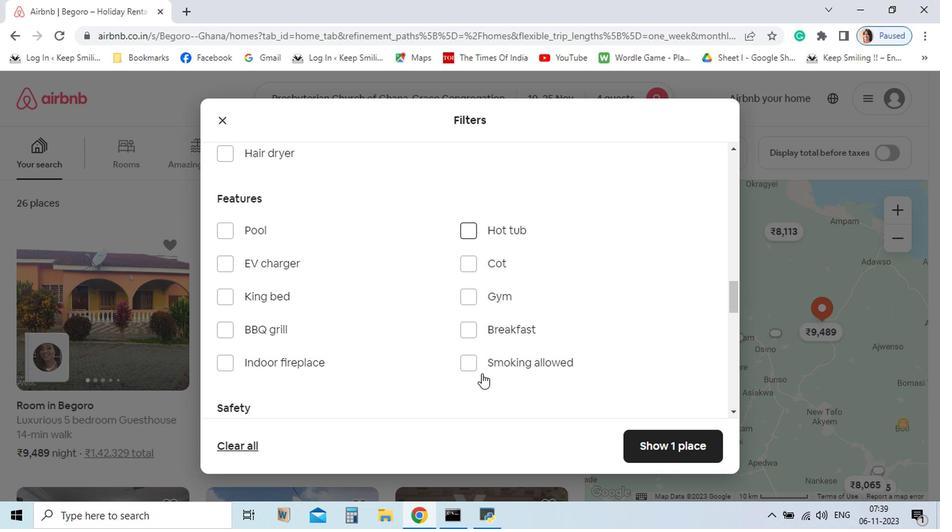 
Action: Mouse moved to (474, 327)
Screenshot: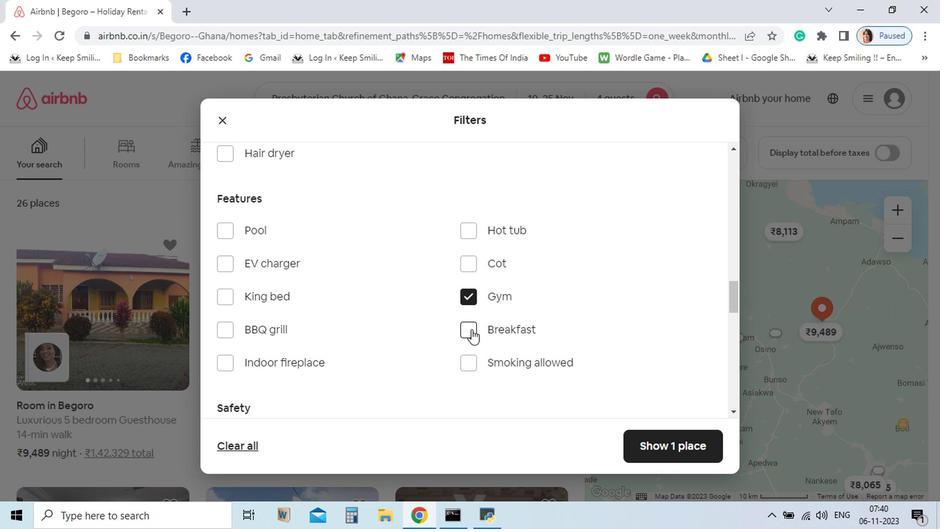 
Action: Mouse pressed left at (474, 327)
Screenshot: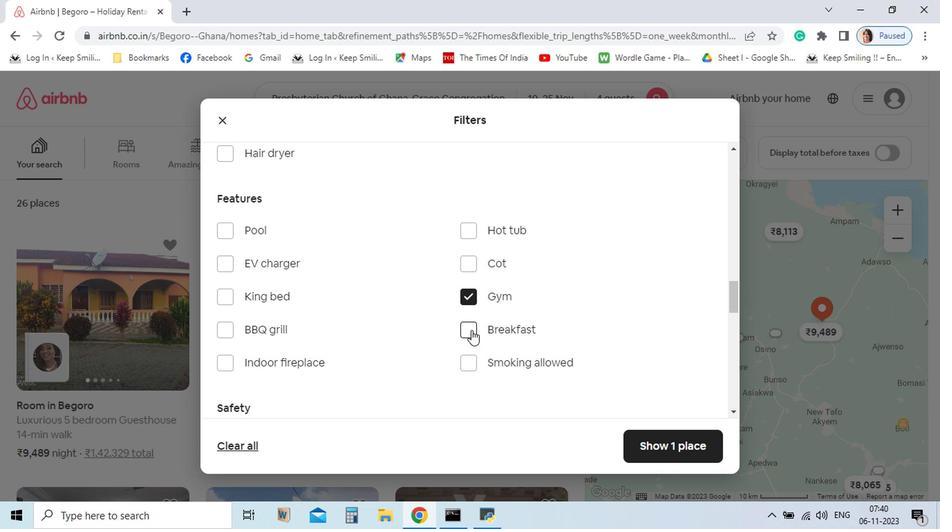 
Action: Mouse moved to (478, 359)
Screenshot: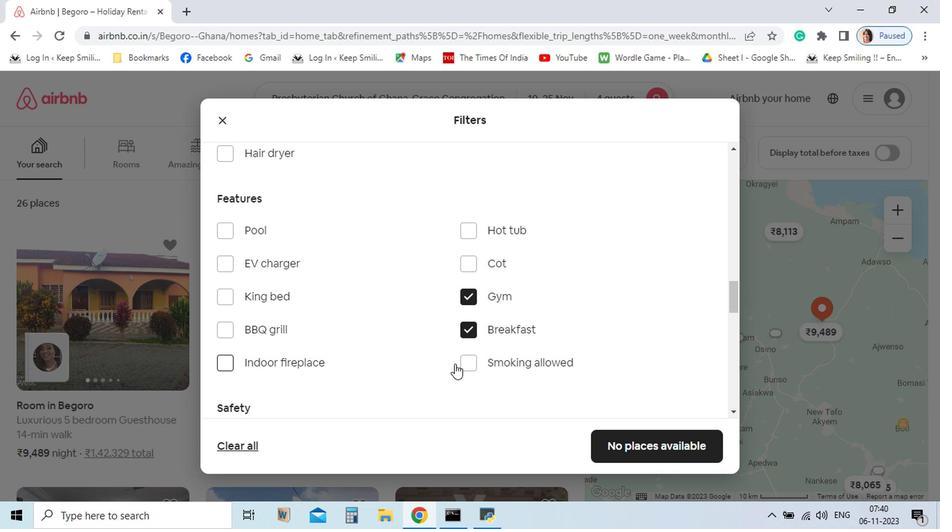 
Action: Mouse pressed left at (478, 359)
Screenshot: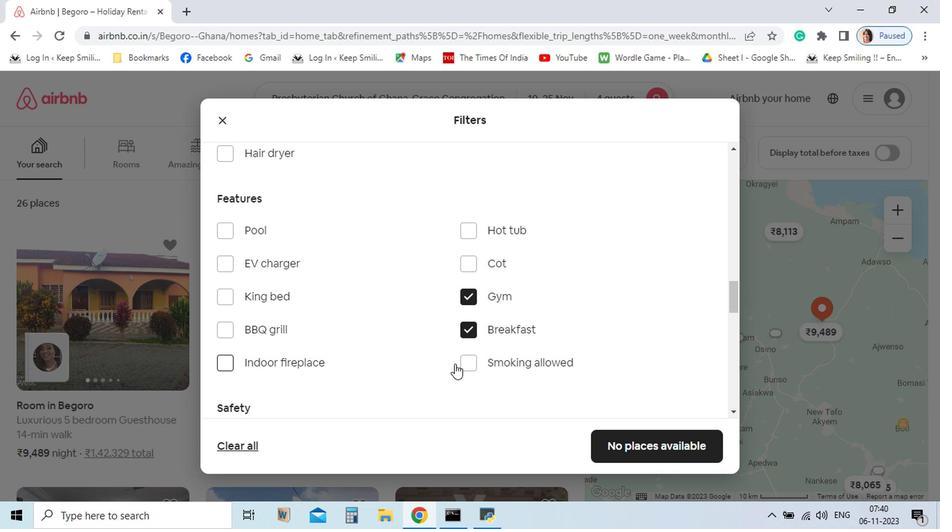 
Action: Mouse moved to (432, 412)
Screenshot: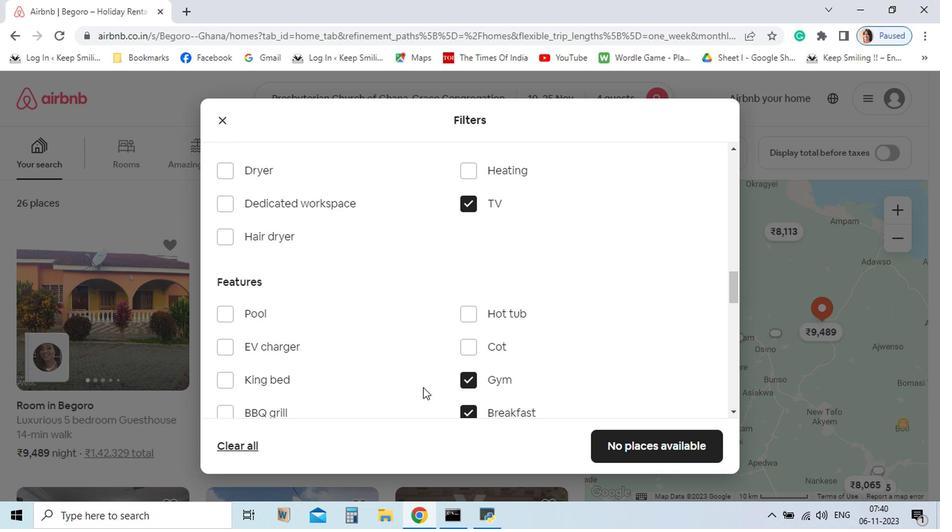 
Action: Mouse scrolled (432, 413) with delta (0, 0)
Screenshot: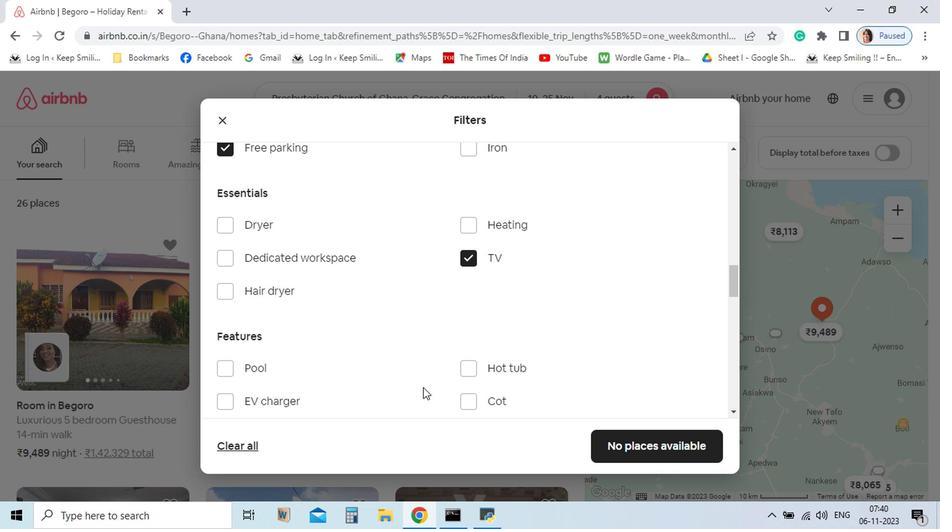 
Action: Mouse scrolled (432, 413) with delta (0, 0)
Screenshot: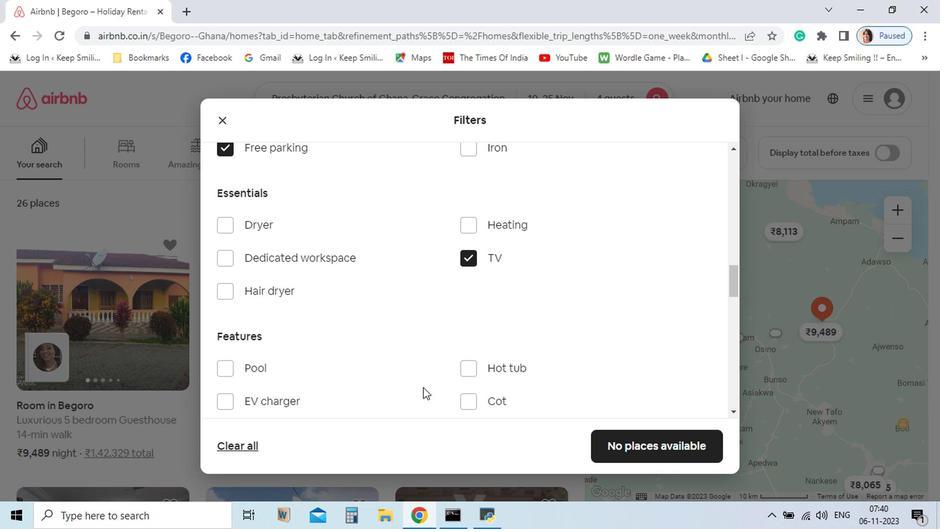
Action: Mouse scrolled (432, 413) with delta (0, 0)
Screenshot: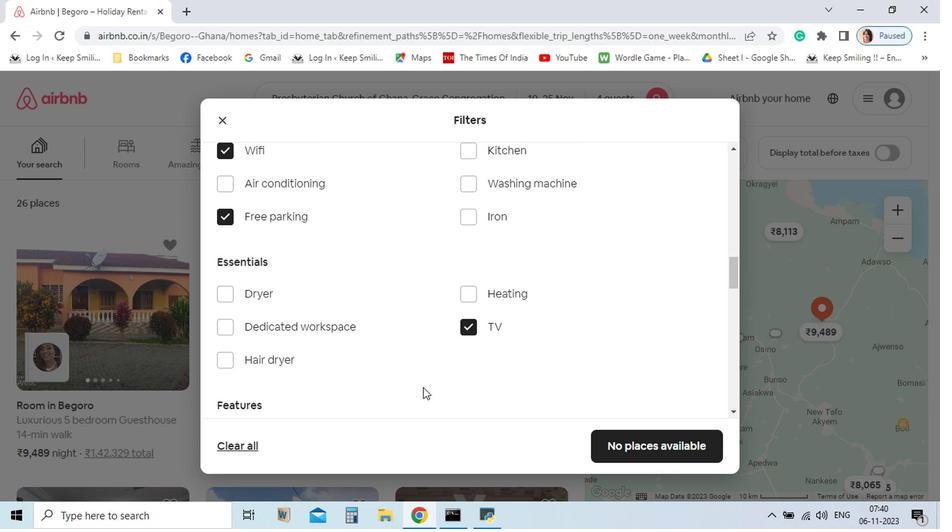 
Action: Mouse scrolled (432, 413) with delta (0, 0)
Screenshot: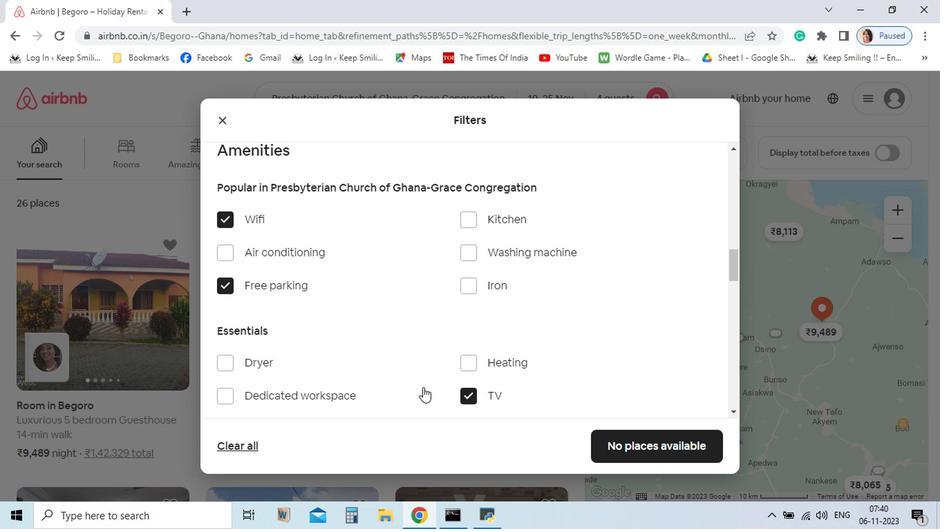 
Action: Mouse scrolled (432, 412) with delta (0, 0)
Screenshot: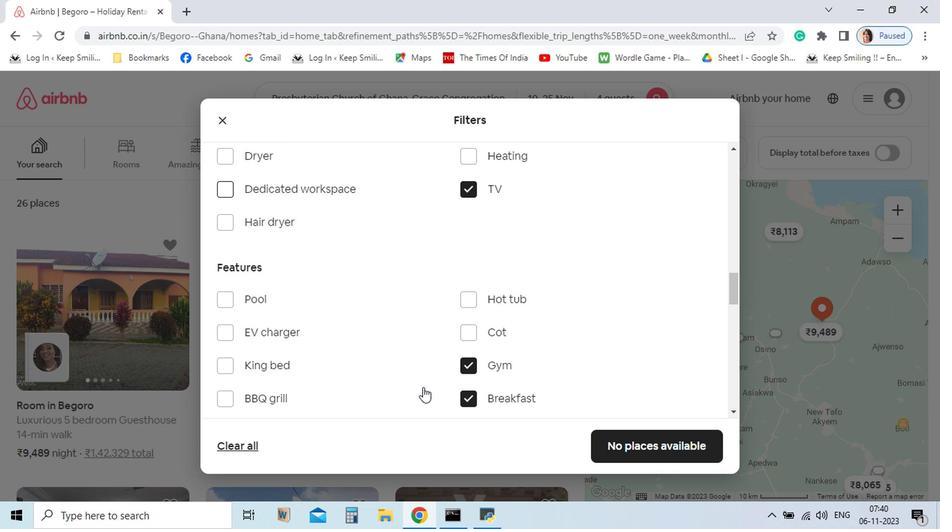 
Action: Mouse scrolled (432, 412) with delta (0, 0)
Screenshot: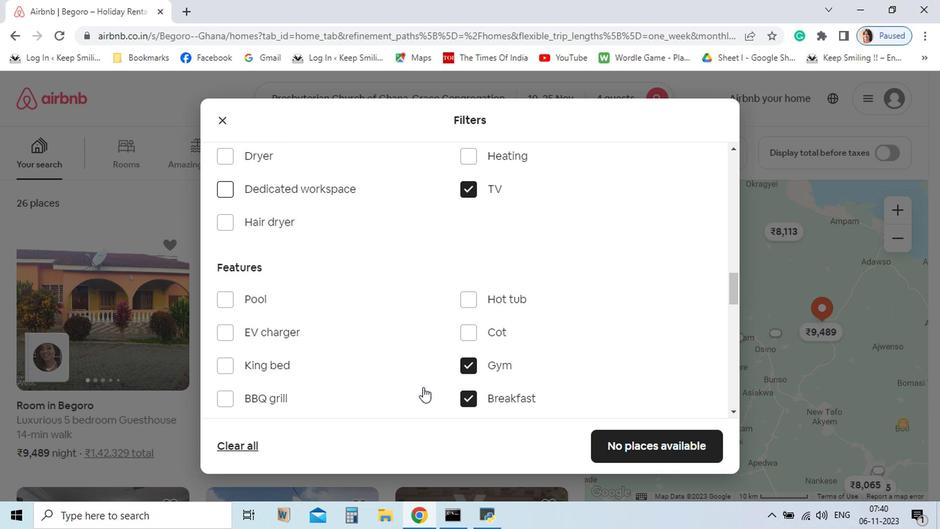 
Action: Mouse scrolled (432, 412) with delta (0, 0)
Screenshot: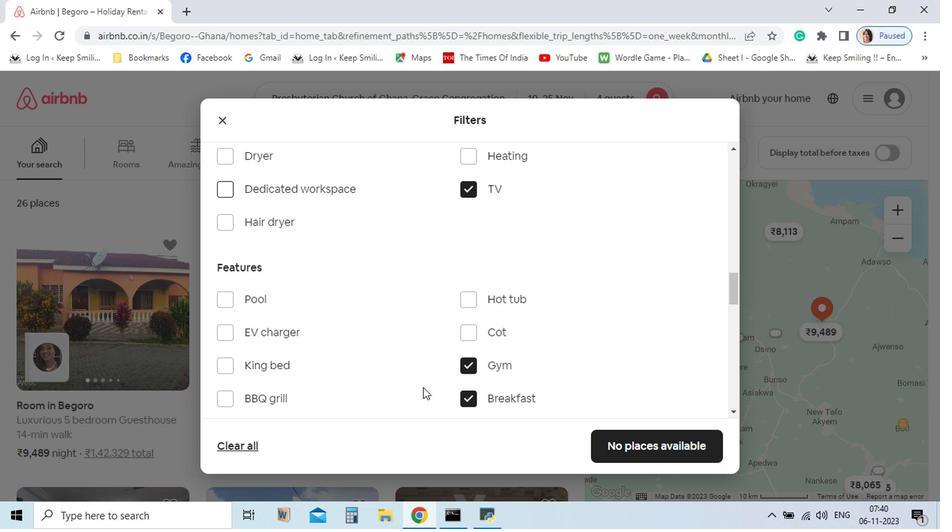 
Action: Mouse moved to (667, 462)
Screenshot: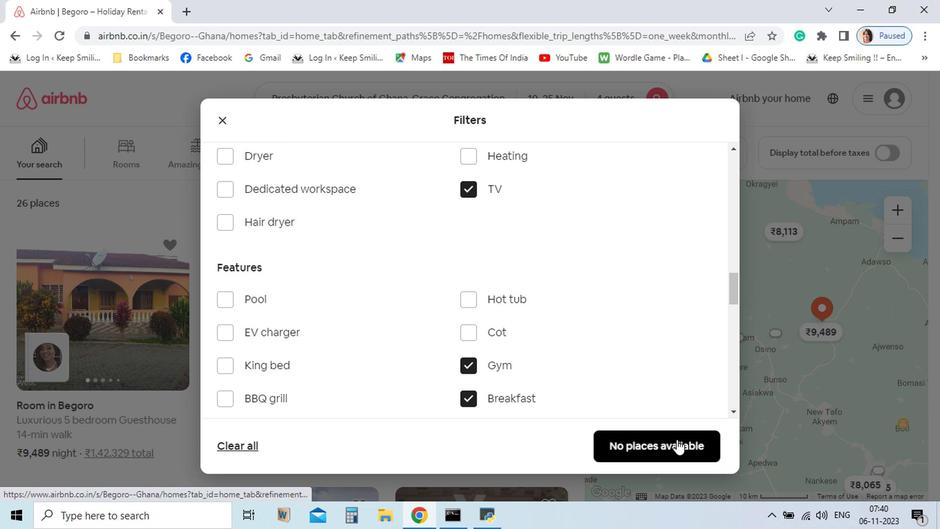 
Action: Mouse pressed left at (667, 462)
Screenshot: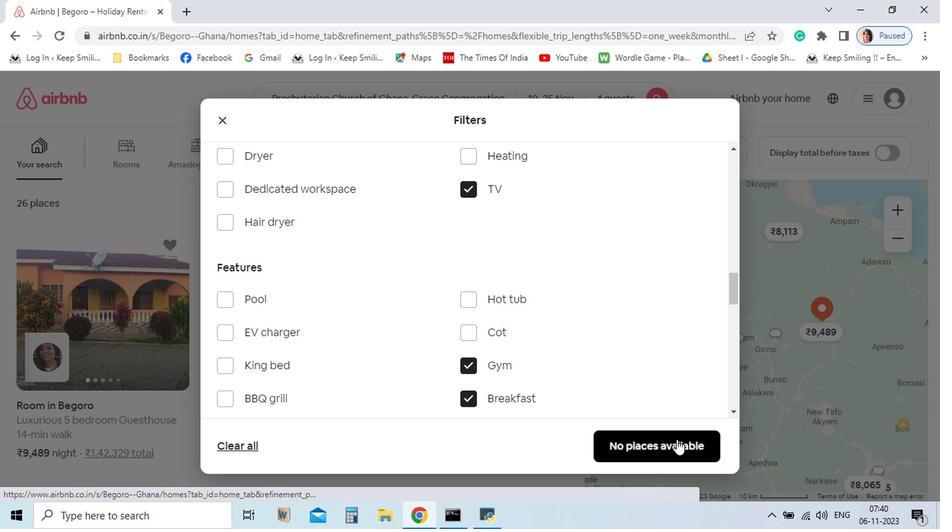 
